 Task: Open a blank worksheet and write heading  Customer order data  Add 10 people name:-  'David White, Emily Green, Andrew Baker, Madison Evans, Logan King, Grace Hill, Gabriel Young, Elizabeth Flores, Samuel Reed, Avery Nelson. ' in May Last week sales are  10020 to 20050. customer order name:-  Nike shoe, Adidas shoe, Gucci T-shirt, Louis Vuitton bag, Zara Shirt, H&M jeans, Chanel perfume, Versace perfume, Ralph Lauren, Prada Shirtcustomer order price in between:-  10000 to 15000. Save page auditingSalesByTerritory_2022
Action: Key pressed <Key.shift>Customer<Key.space><Key.shift>Order<Key.space><Key.shift><Key.shift><Key.shift><Key.shift><Key.shift>Price<Key.enter><Key.shift>Name<Key.enter><Key.shift>David<Key.space><Key.shift>White<Key.enter><Key.shift><Key.shift>Emily<Key.space><Key.shift>Green<Key.enter><Key.shift>Andrew<Key.space><Key.shift><Key.shift><Key.shift><Key.shift><Key.shift><Key.shift><Key.shift><Key.shift><Key.shift><Key.shift><Key.shift>Baker<Key.enter><Key.shift_r>Madison<Key.space><Key.shift>Evans<Key.enter><Key.shift_r>Logan<Key.space><Key.shift_r><Key.shift_r>King<Key.enter><Key.shift>Grace<Key.space><Key.shift>Hill<Key.enter><Key.shift><Key.shift><Key.shift><Key.shift><Key.shift><Key.shift><Key.shift><Key.shift><Key.shift><Key.shift>Gabriel<Key.space><Key.shift><Key.shift>Young<Key.enter><Key.shift><Key.shift>Elizabeth<Key.space><Key.shift>Flores<Key.space><Key.enter><Key.shift>Samuel<Key.space><Key.shift>Reed<Key.enter><Key.shift>Avery<Key.space><Key.shift><Key.shift><Key.shift><Key.shift><Key.shift><Key.shift><Key.shift><Key.shift><Key.shift><Key.shift><Key.shift>Nelson<Key.enter>
Screenshot: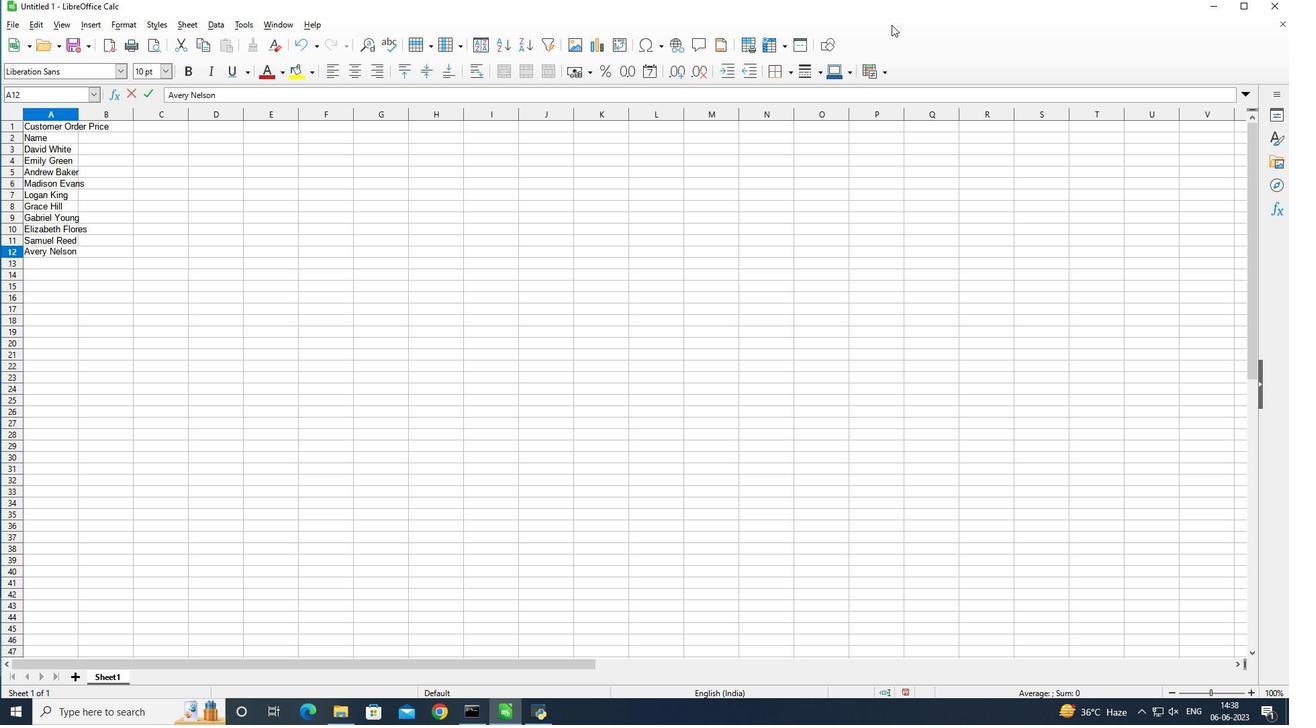
Action: Mouse moved to (77, 111)
Screenshot: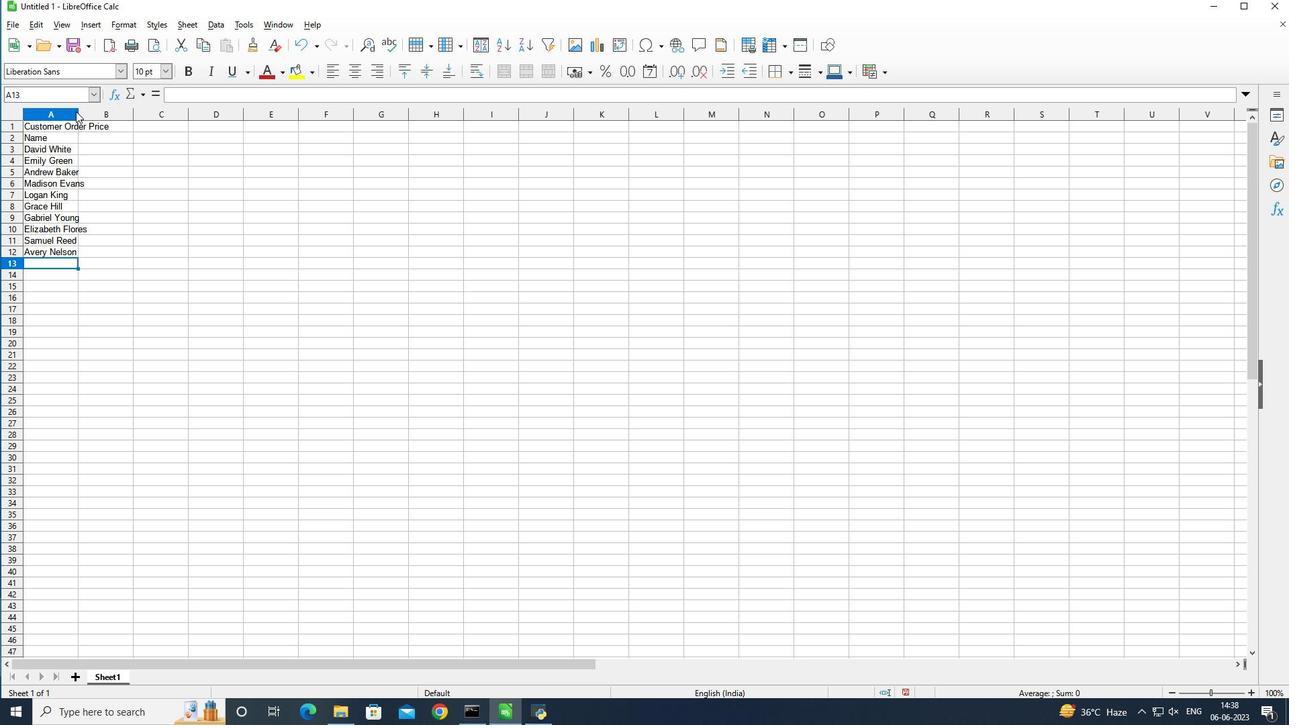 
Action: Mouse pressed left at (77, 111)
Screenshot: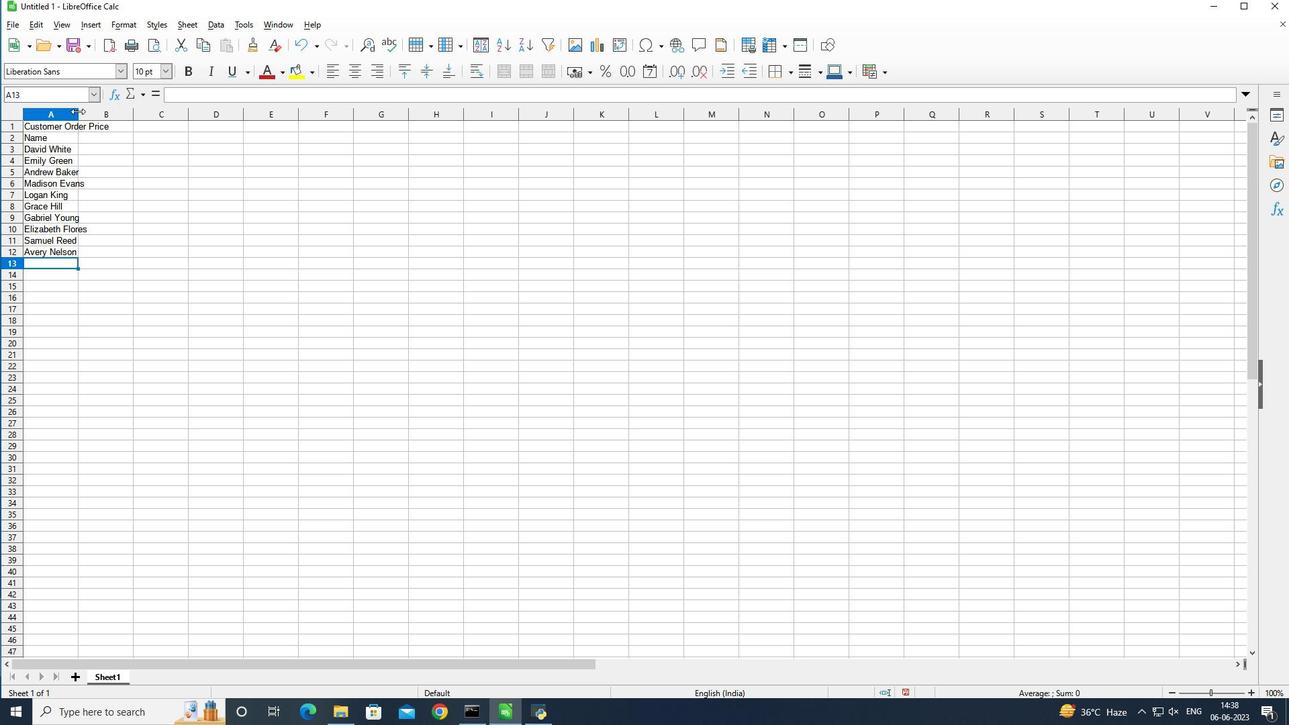 
Action: Mouse pressed left at (77, 111)
Screenshot: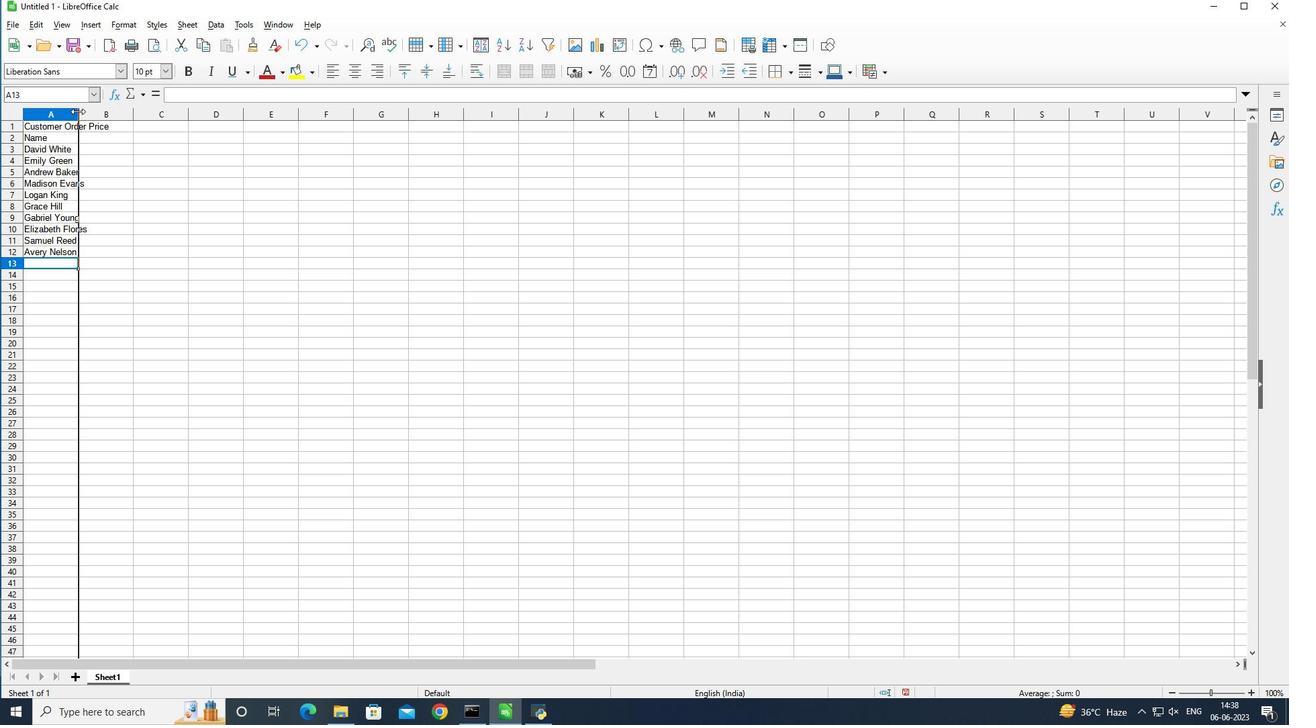 
Action: Mouse moved to (124, 134)
Screenshot: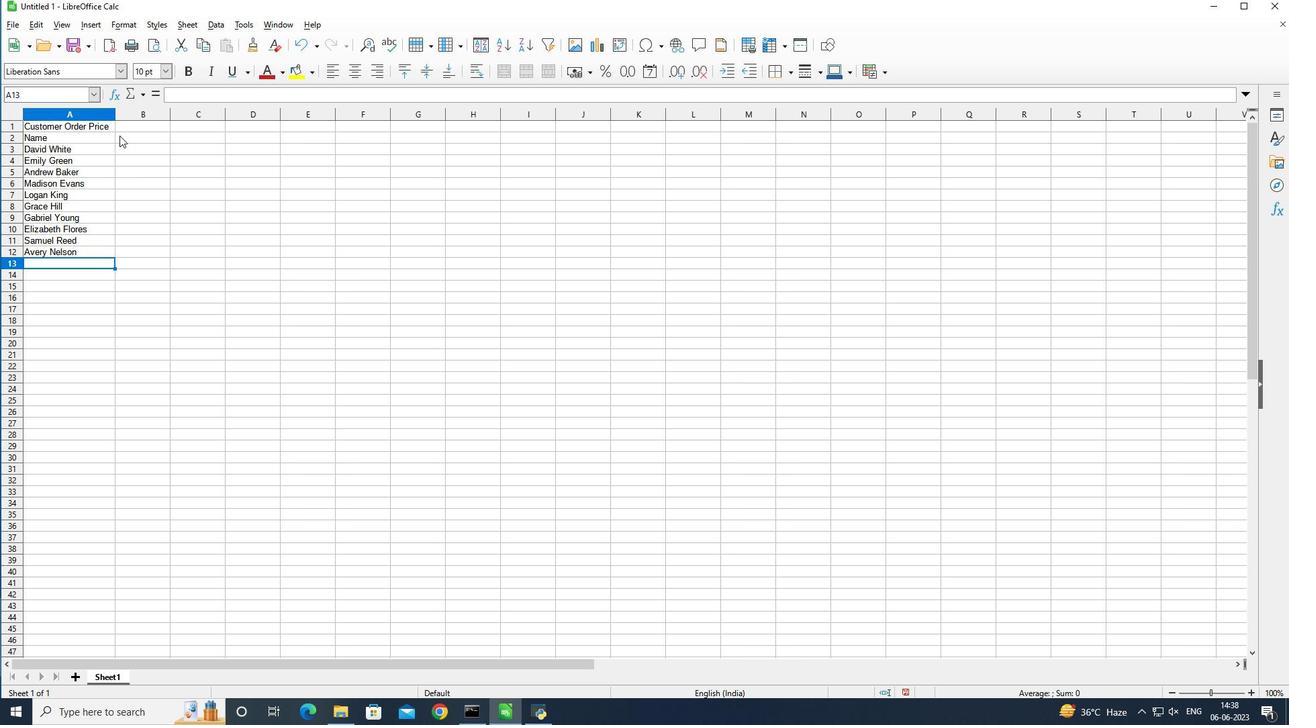 
Action: Mouse pressed left at (124, 134)
Screenshot: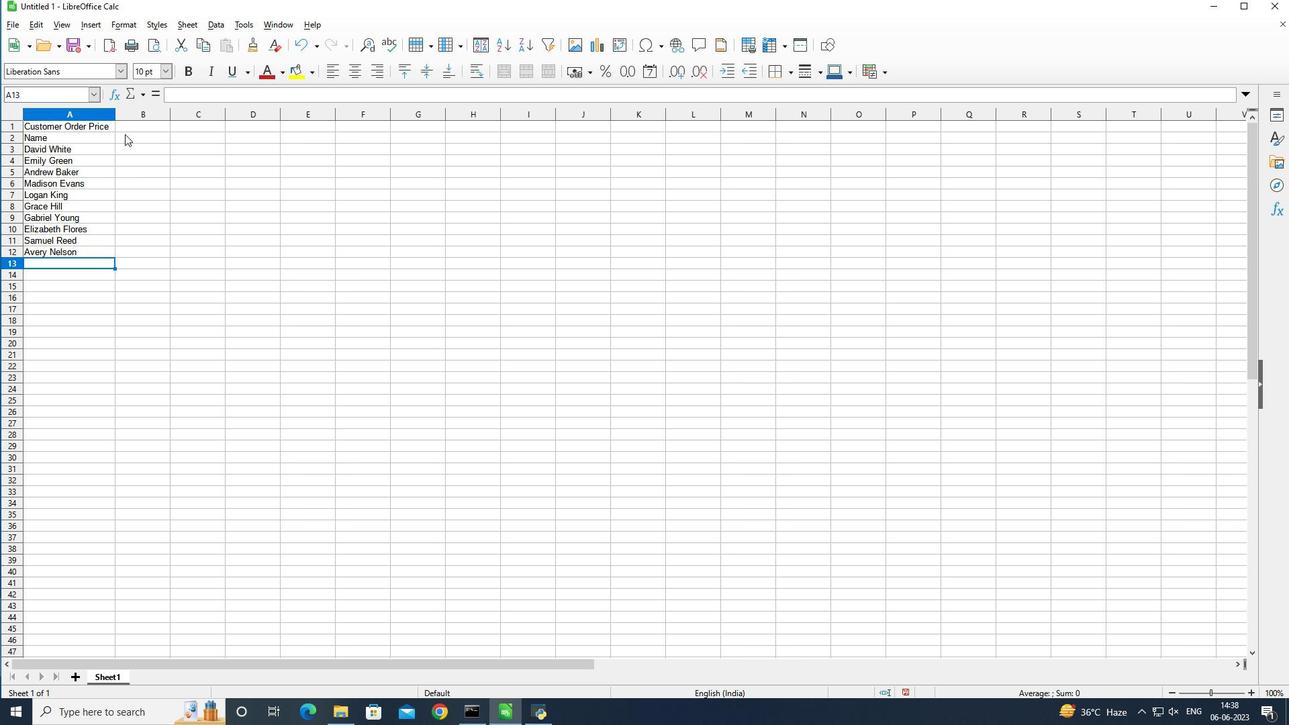 
Action: Mouse moved to (121, 74)
Screenshot: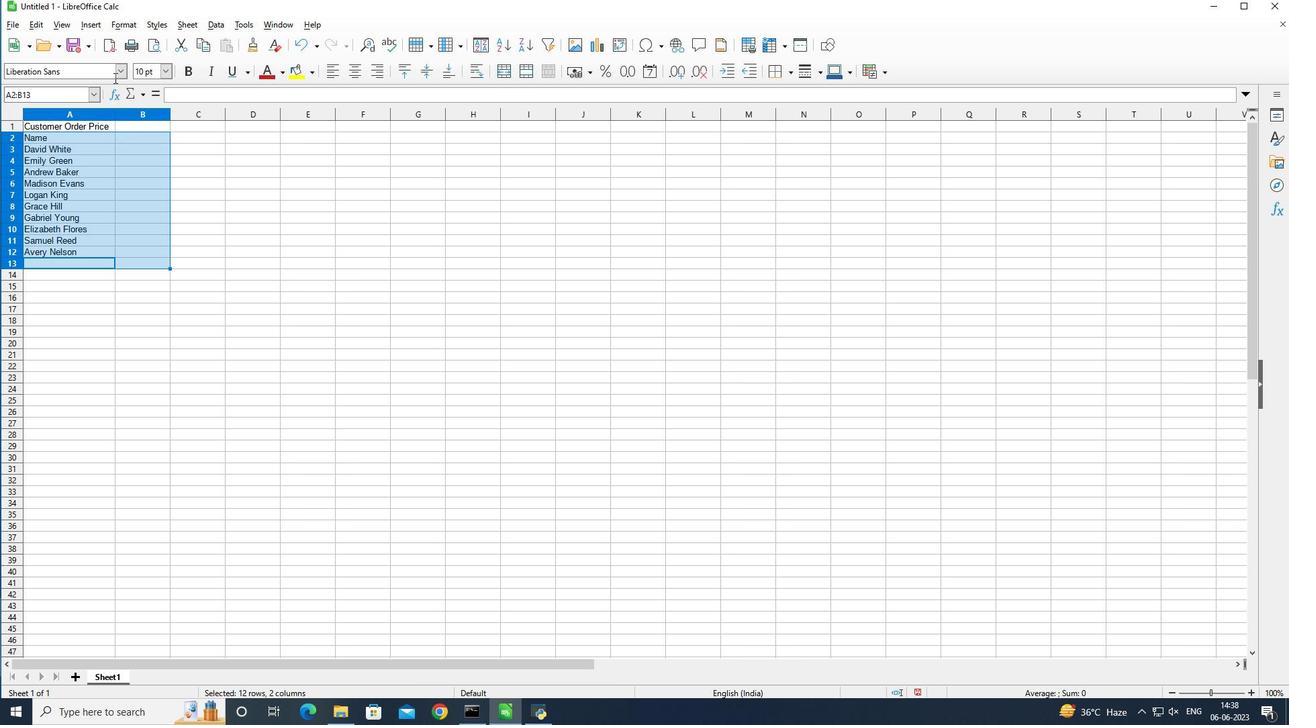 
Action: Mouse pressed left at (121, 74)
Screenshot: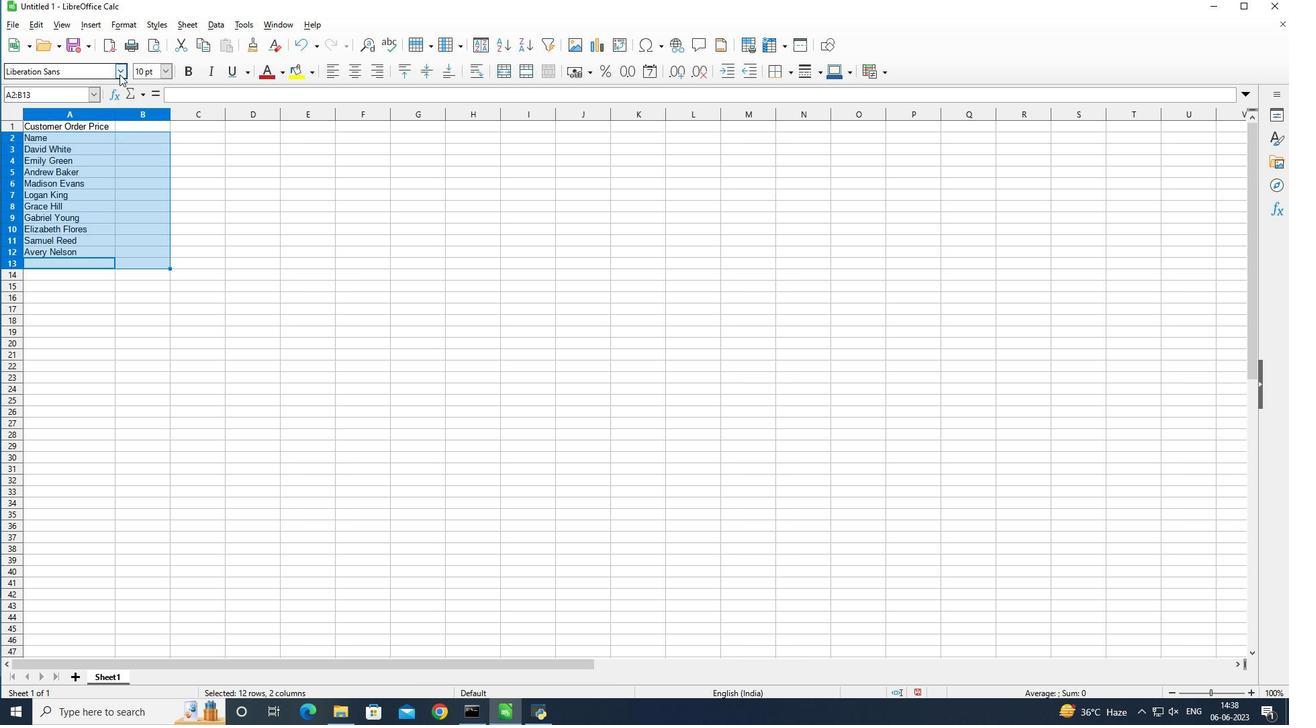 
Action: Mouse moved to (282, 134)
Screenshot: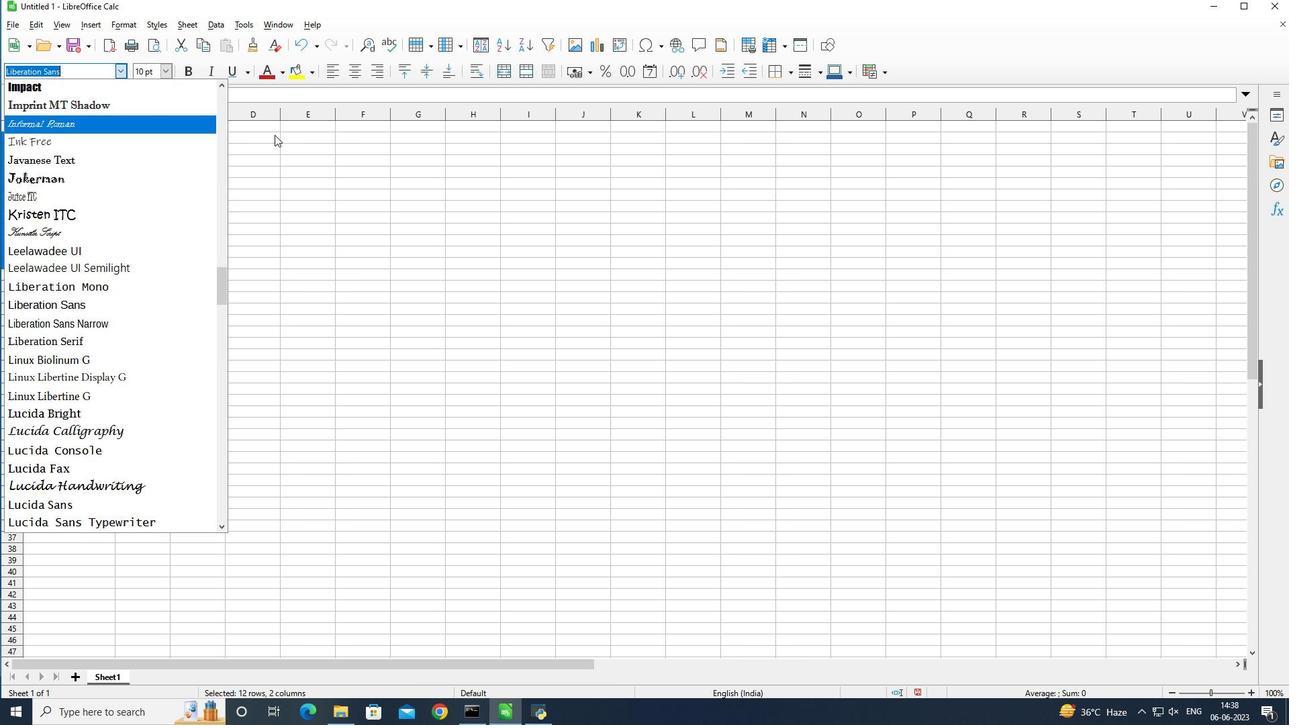 
Action: Mouse pressed left at (282, 134)
Screenshot: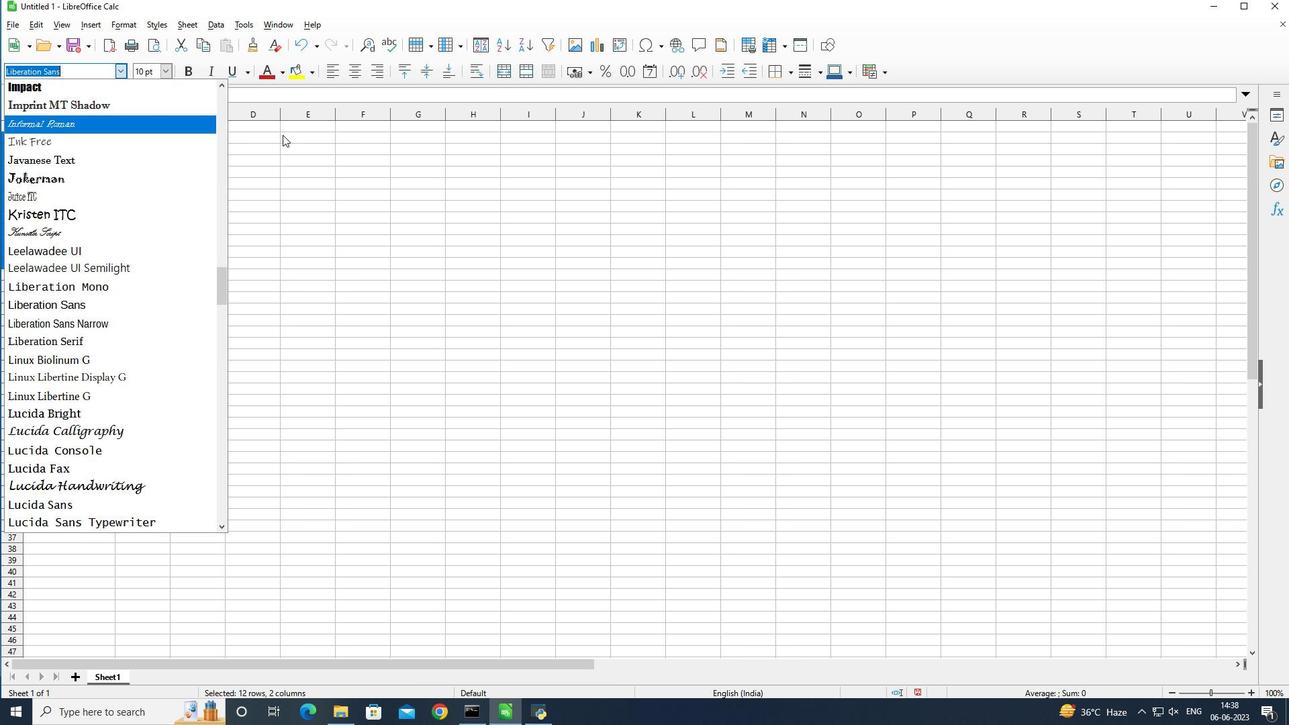 
Action: Mouse moved to (137, 141)
Screenshot: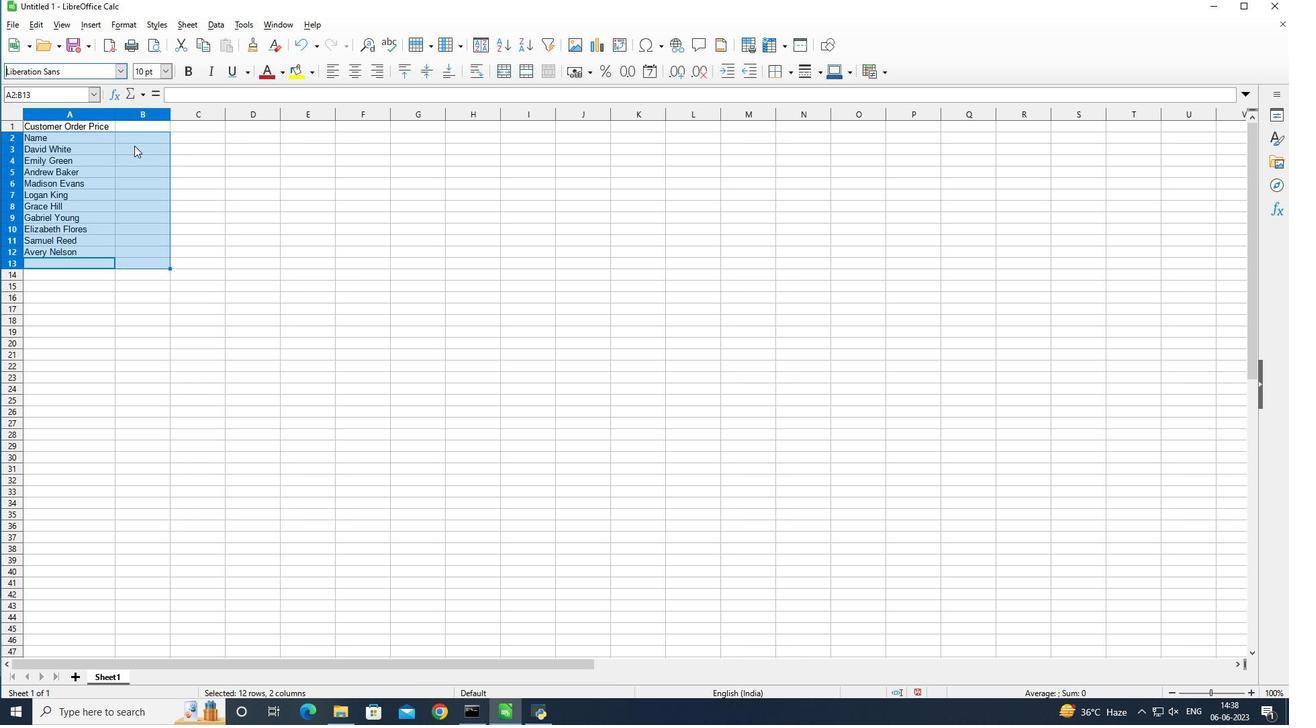 
Action: Mouse pressed left at (137, 141)
Screenshot: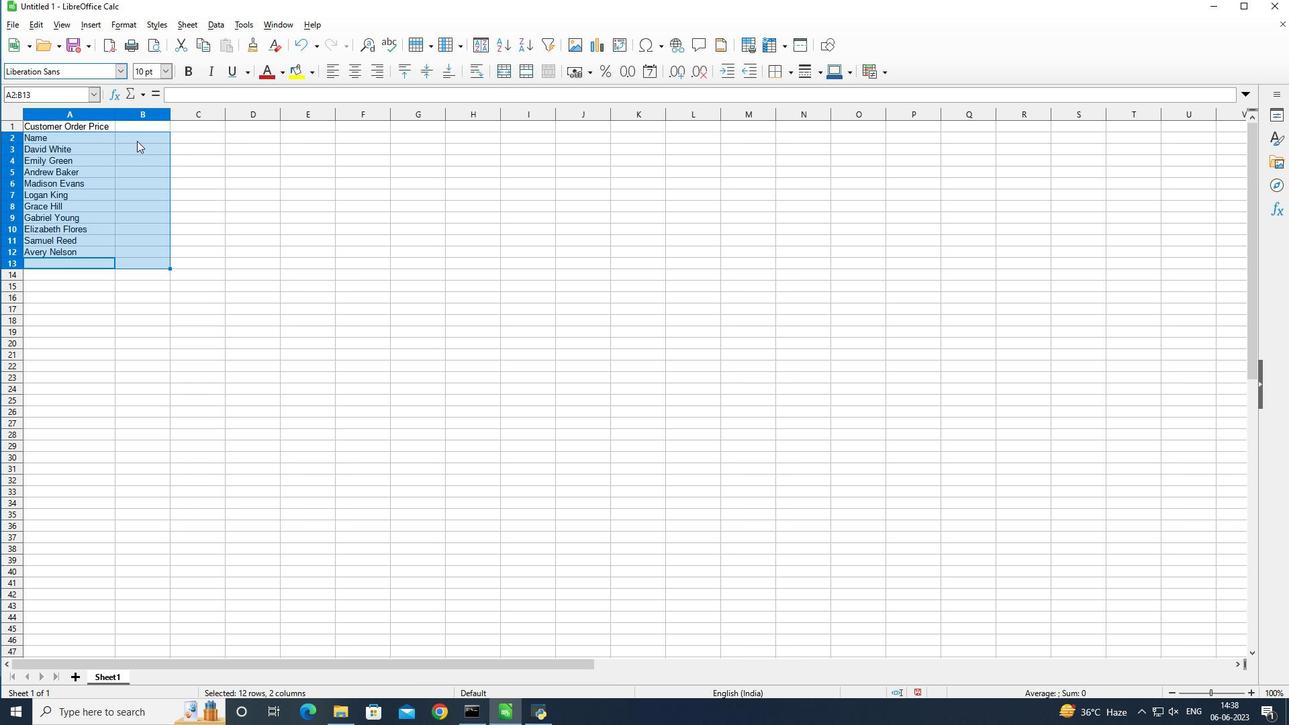
Action: Mouse moved to (253, 254)
Screenshot: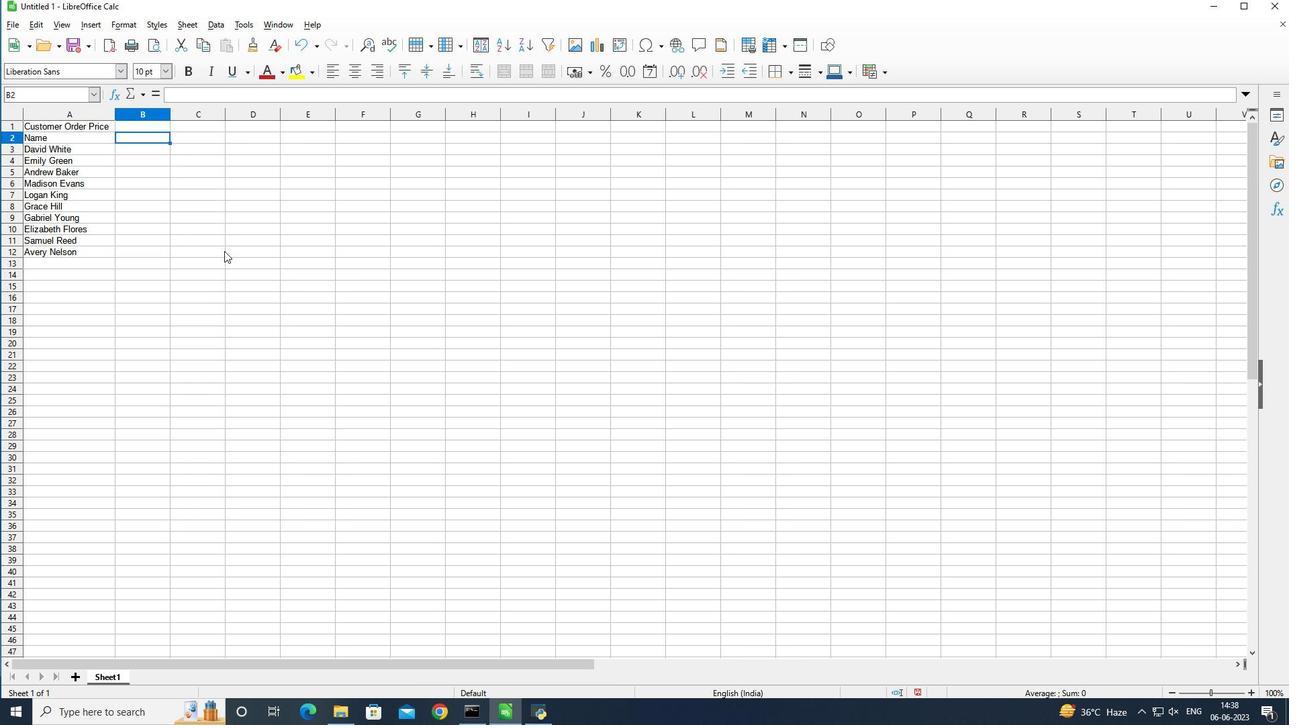 
Action: Key pressed <Key.shift><Key.shift><Key.shift><Key.shift><Key.shift>Last<Key.space><Key.shift>Week<Key.space><Key.shift>Sales<Key.space>of<Key.space><Key.shift>May<Key.enter>
Screenshot: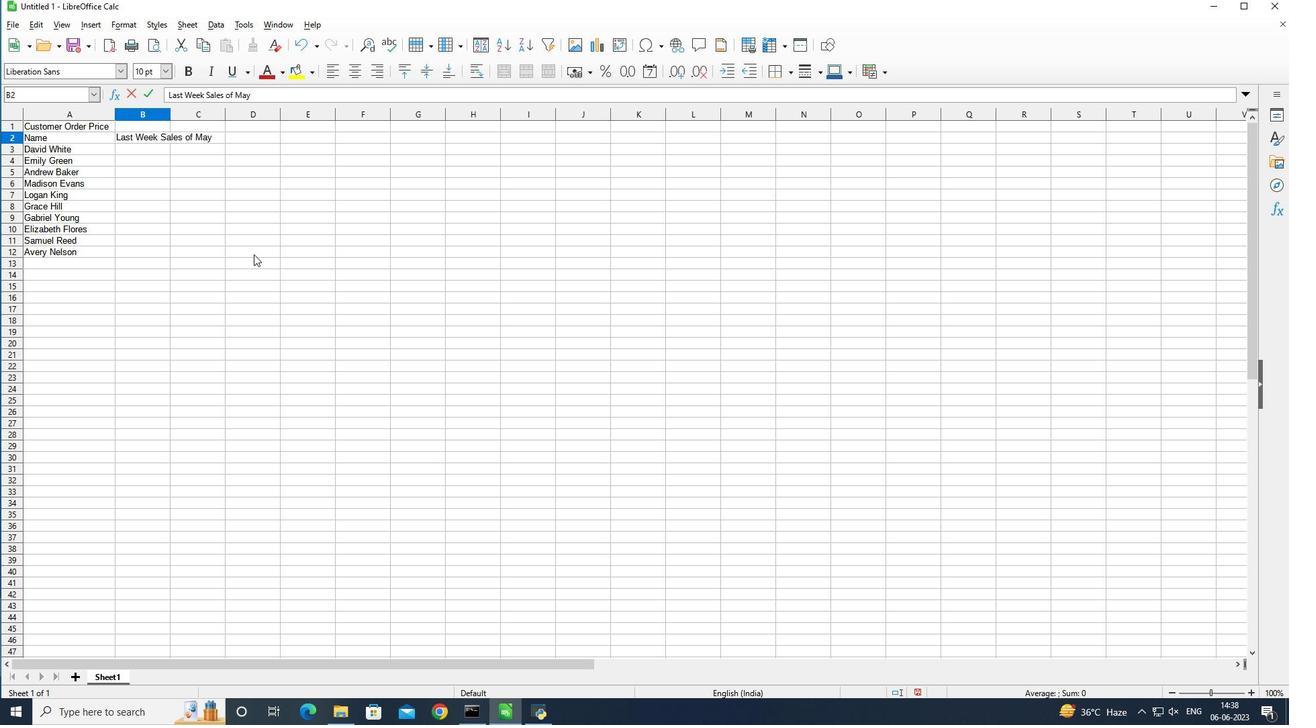 
Action: Mouse moved to (329, 246)
Screenshot: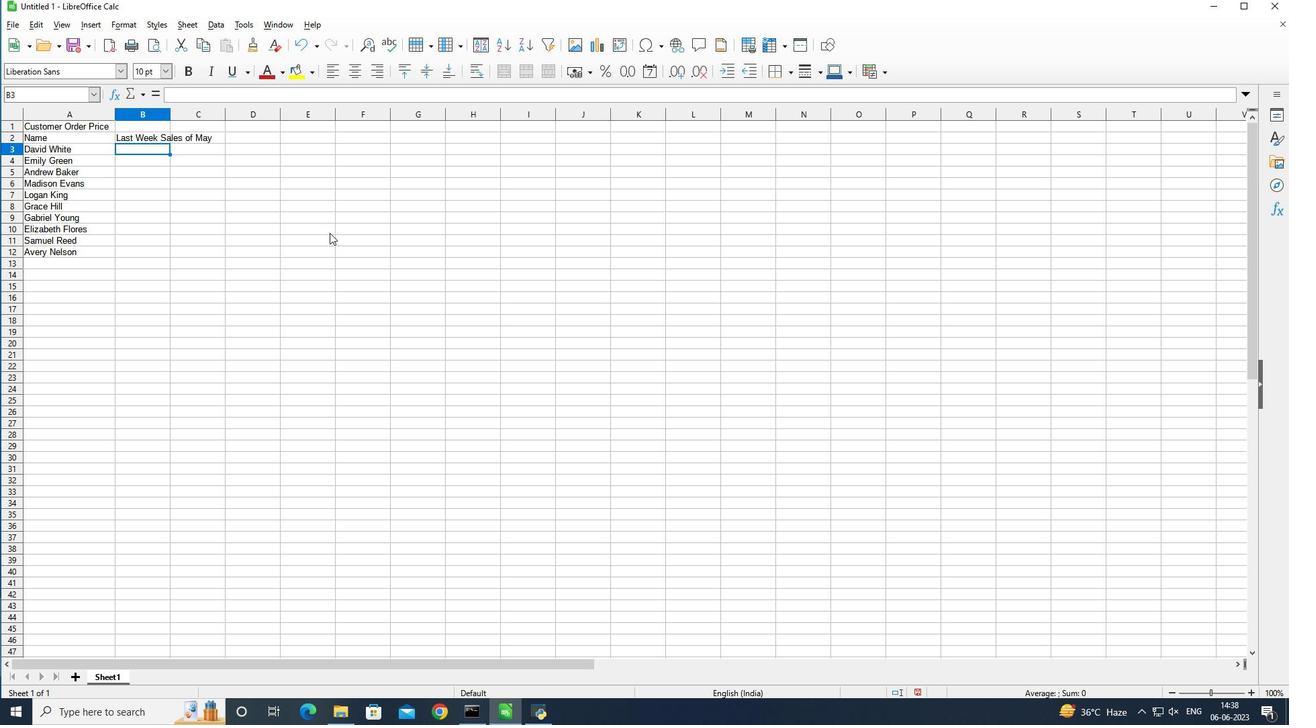 
Action: Key pressed 11000<Key.enter>12000<Key.enter>13000<Key.enter>14000<Key.enter>15000<Key.enter>16000<Key.enter>17000<Key.enter>18000<Key.enter>19000<Key.enter>20000
Screenshot: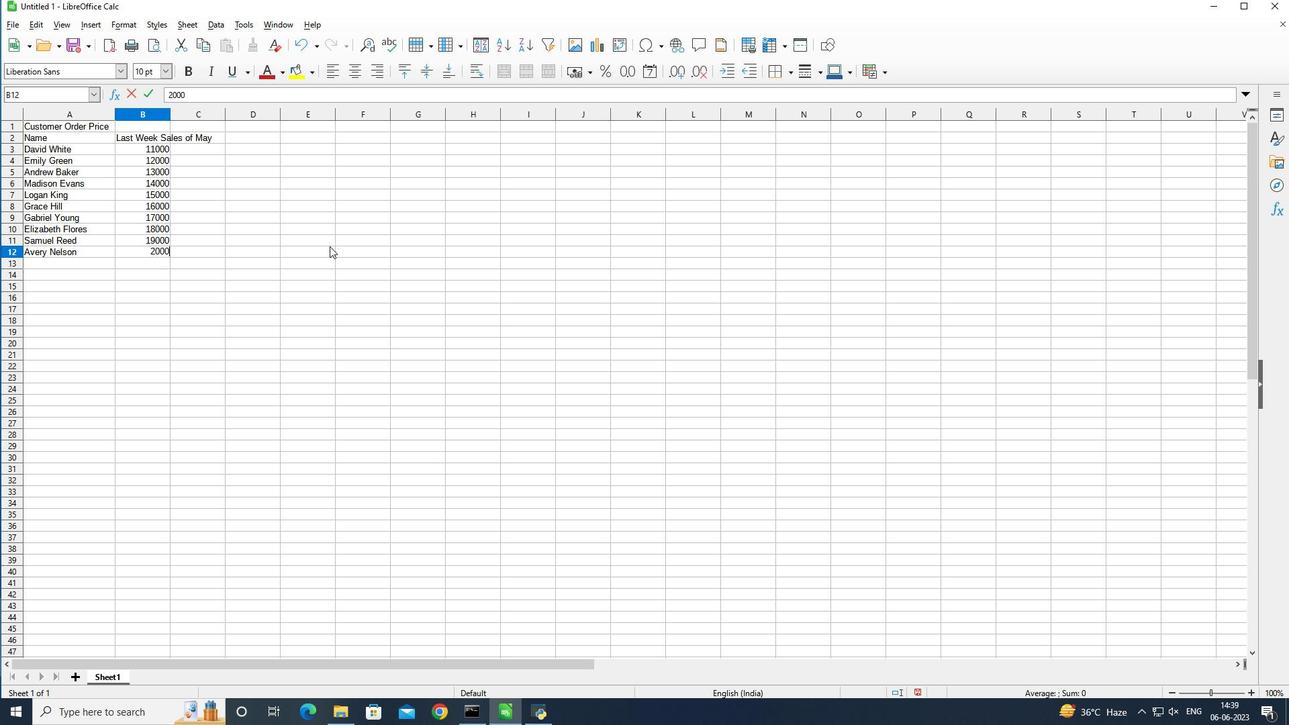 
Action: Mouse moved to (182, 138)
Screenshot: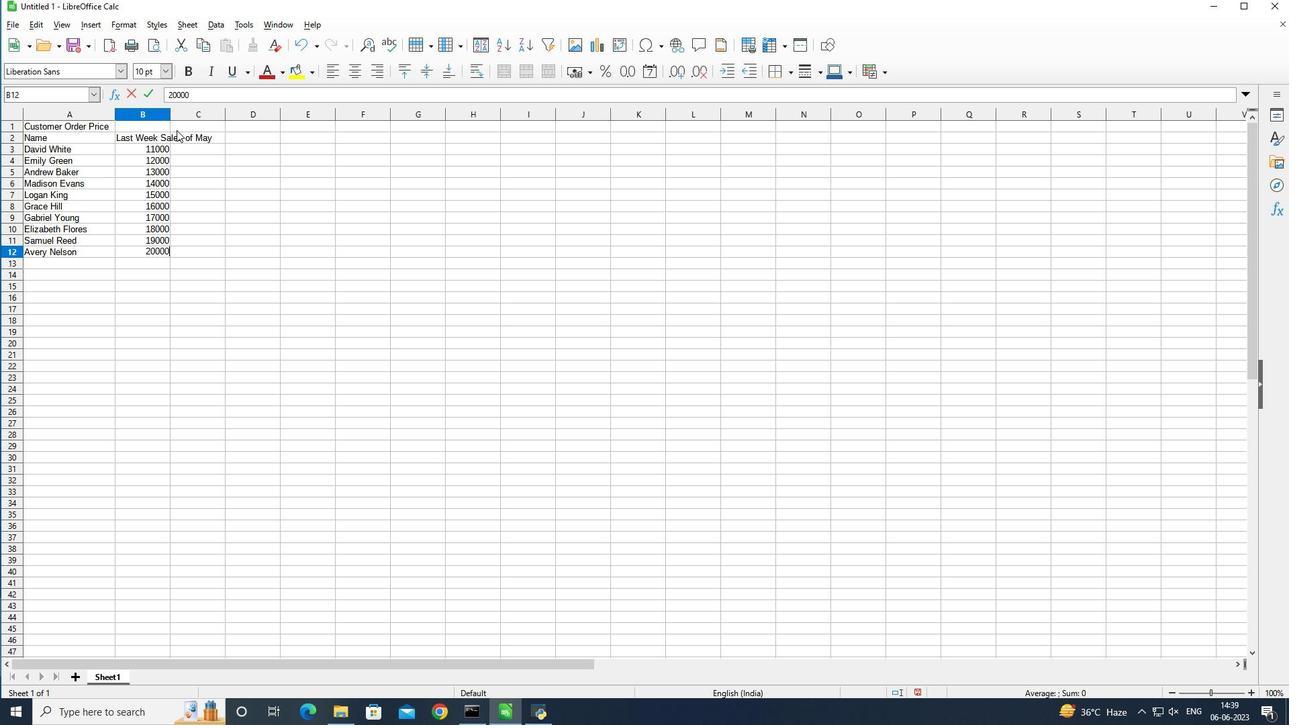 
Action: Mouse pressed left at (182, 138)
Screenshot: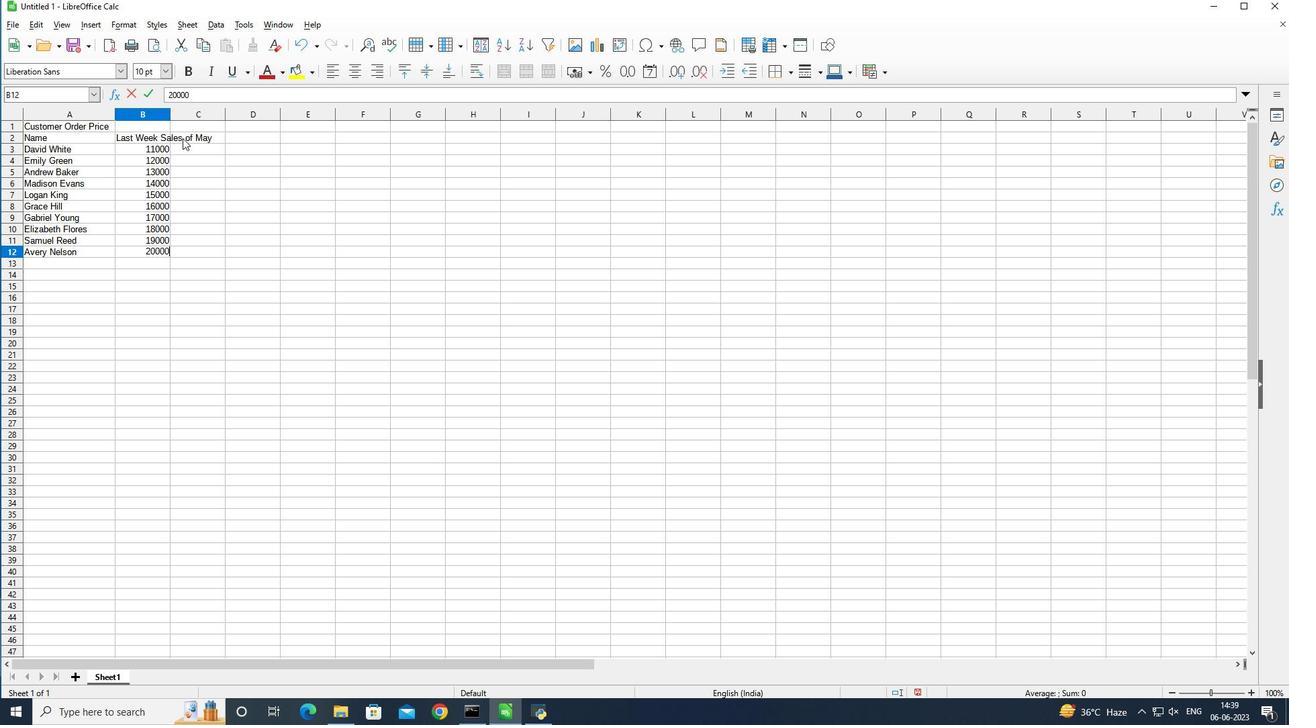 
Action: Mouse moved to (171, 118)
Screenshot: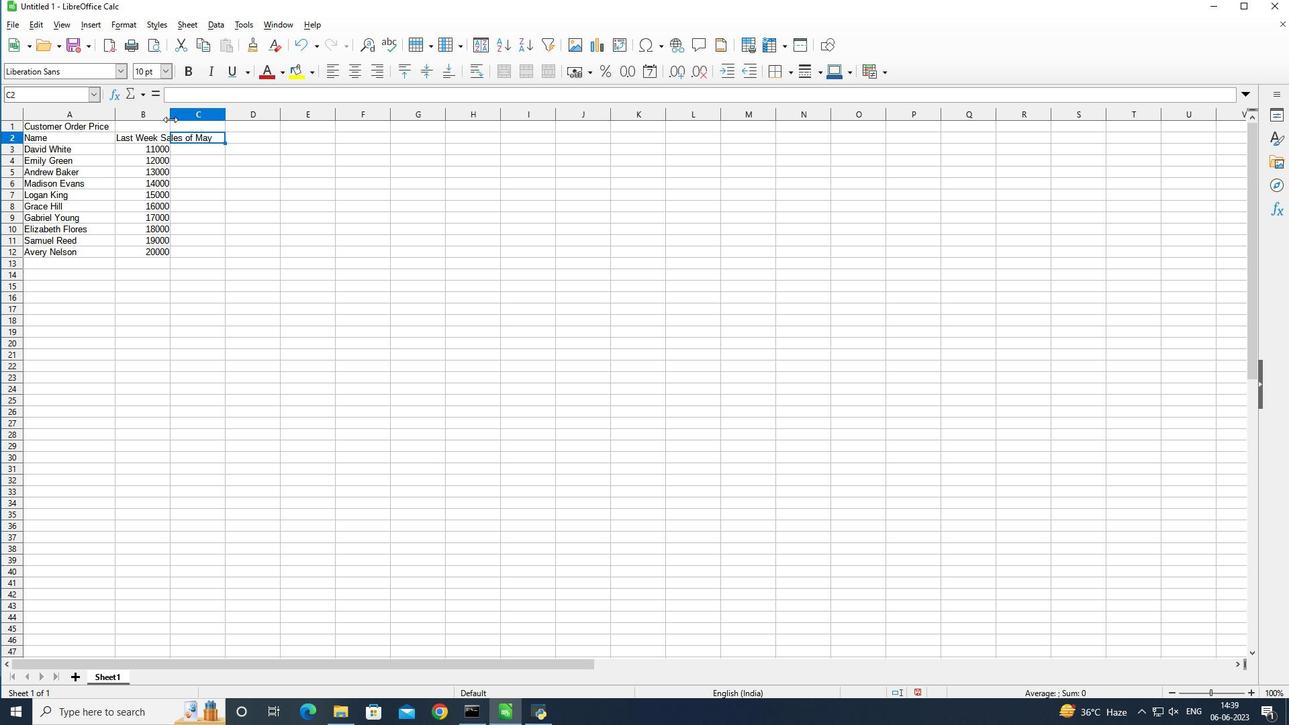 
Action: Mouse pressed left at (171, 118)
Screenshot: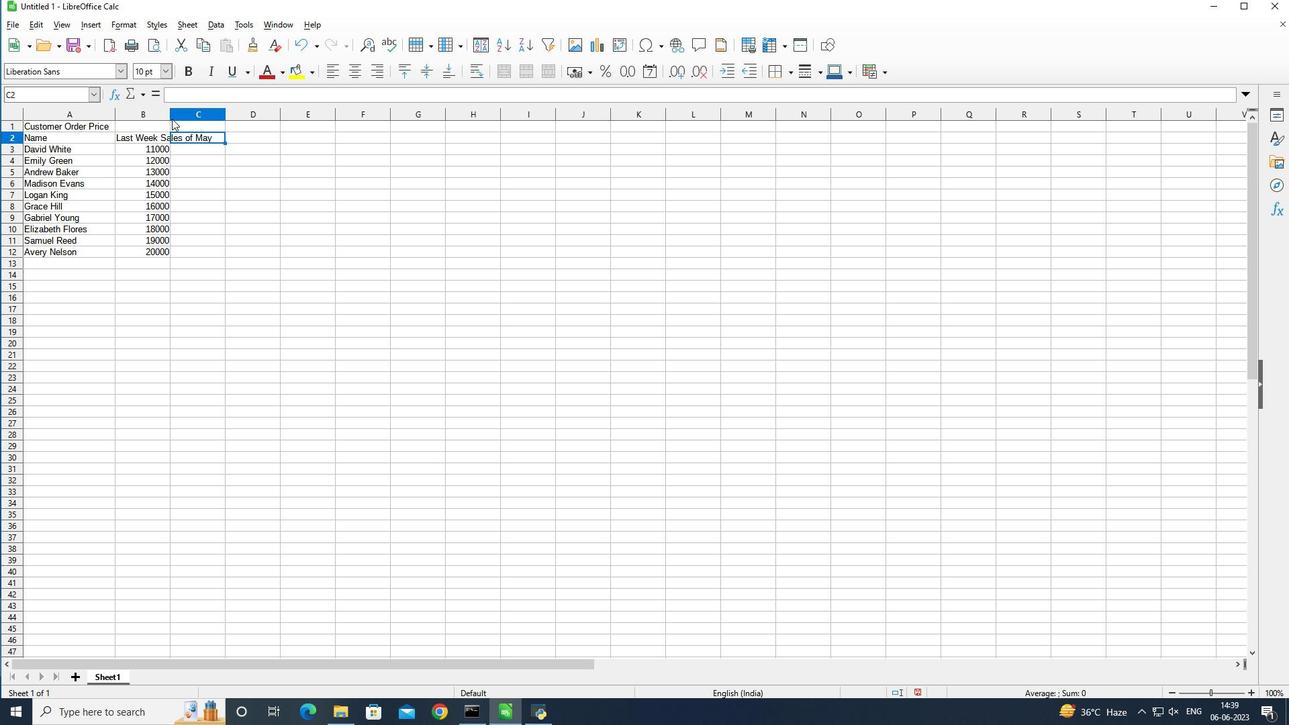 
Action: Mouse moved to (185, 137)
Screenshot: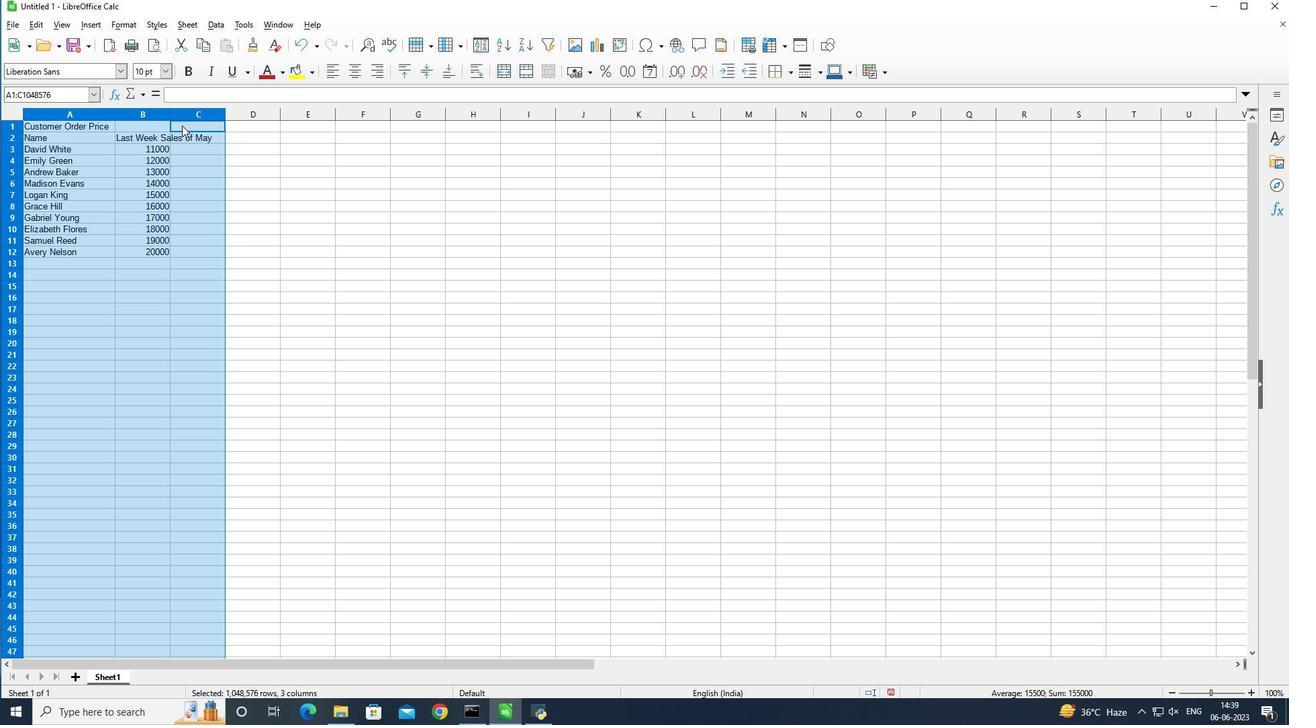
Action: Mouse pressed left at (185, 137)
Screenshot: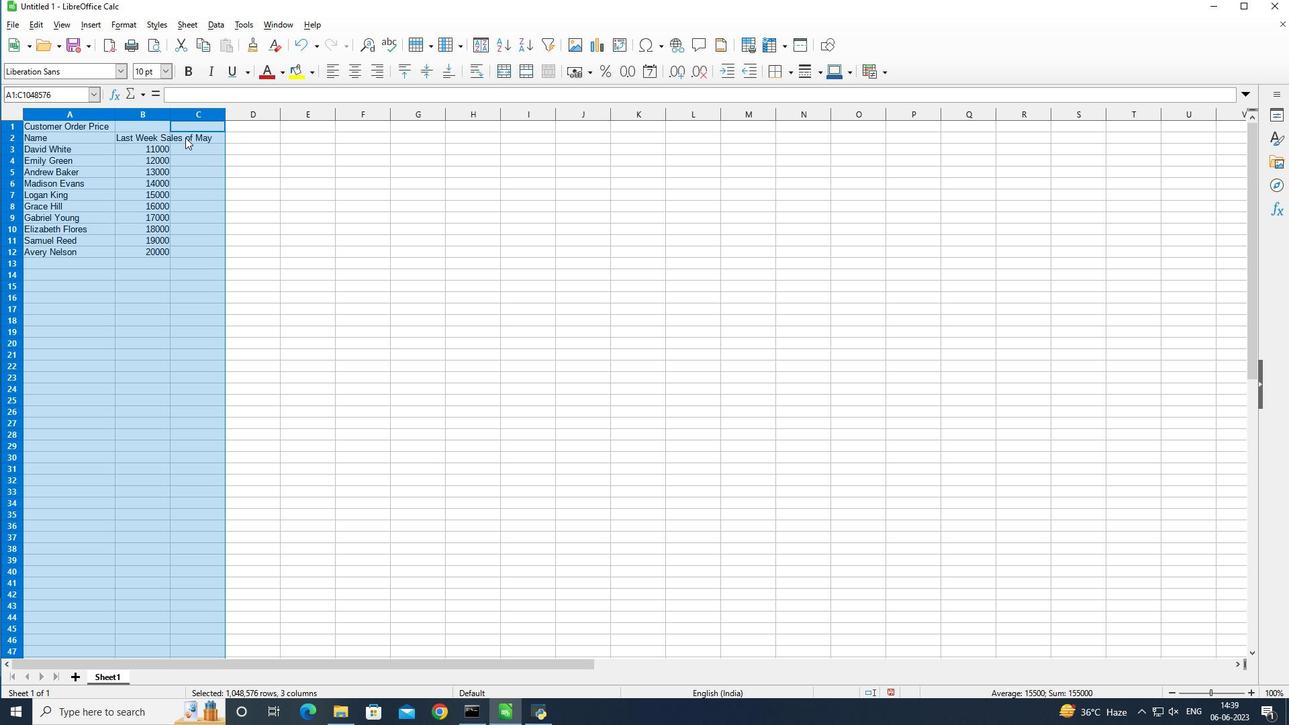 
Action: Mouse moved to (169, 112)
Screenshot: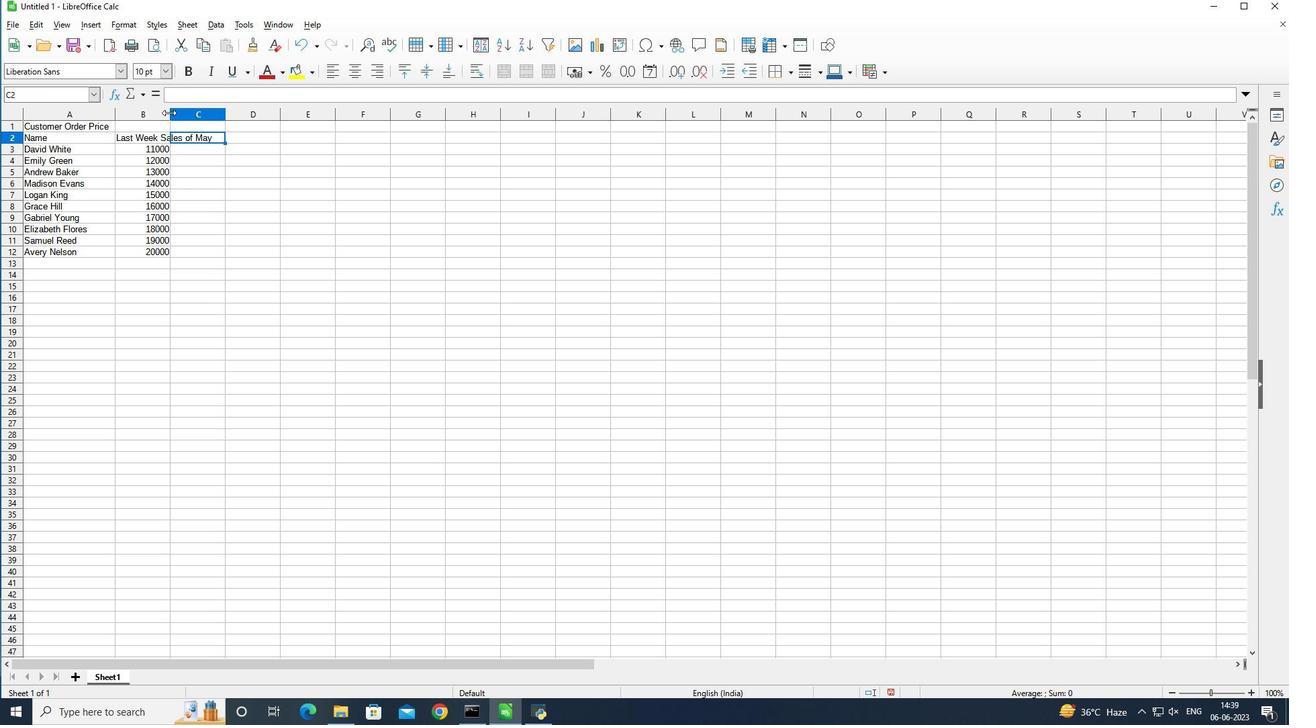 
Action: Mouse pressed left at (169, 112)
Screenshot: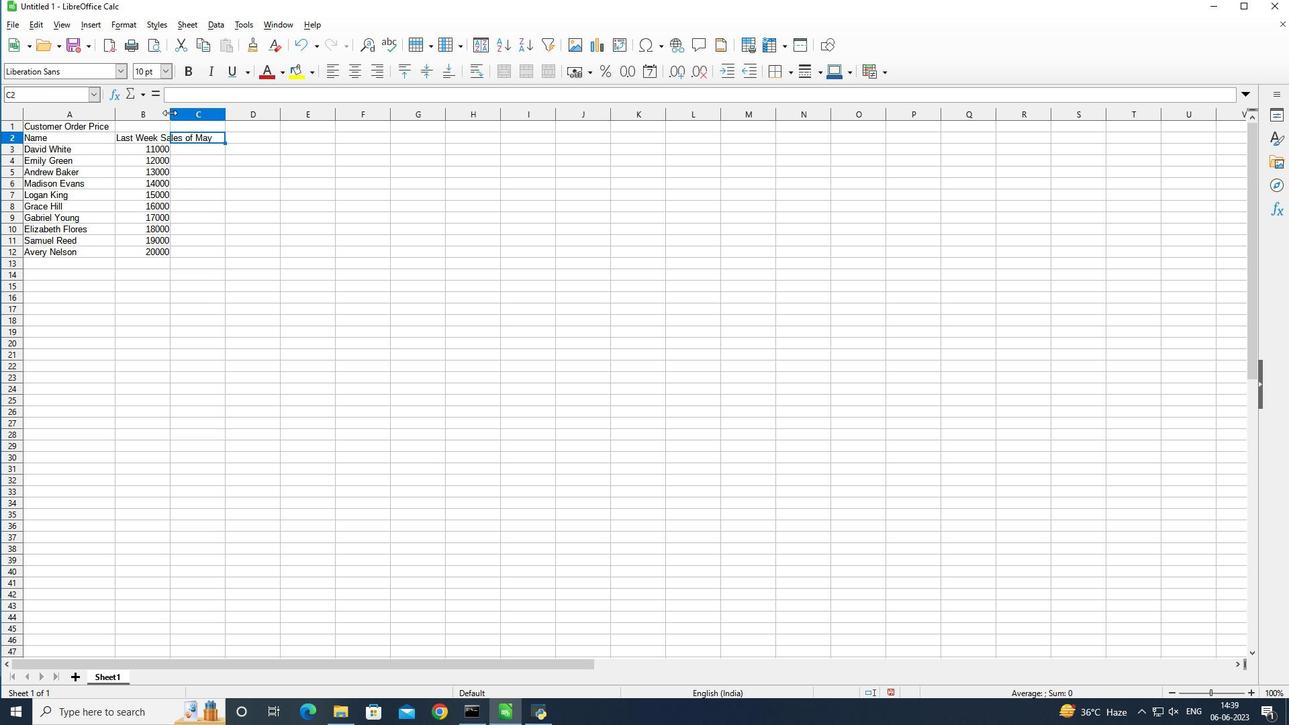 
Action: Mouse pressed left at (169, 112)
Screenshot: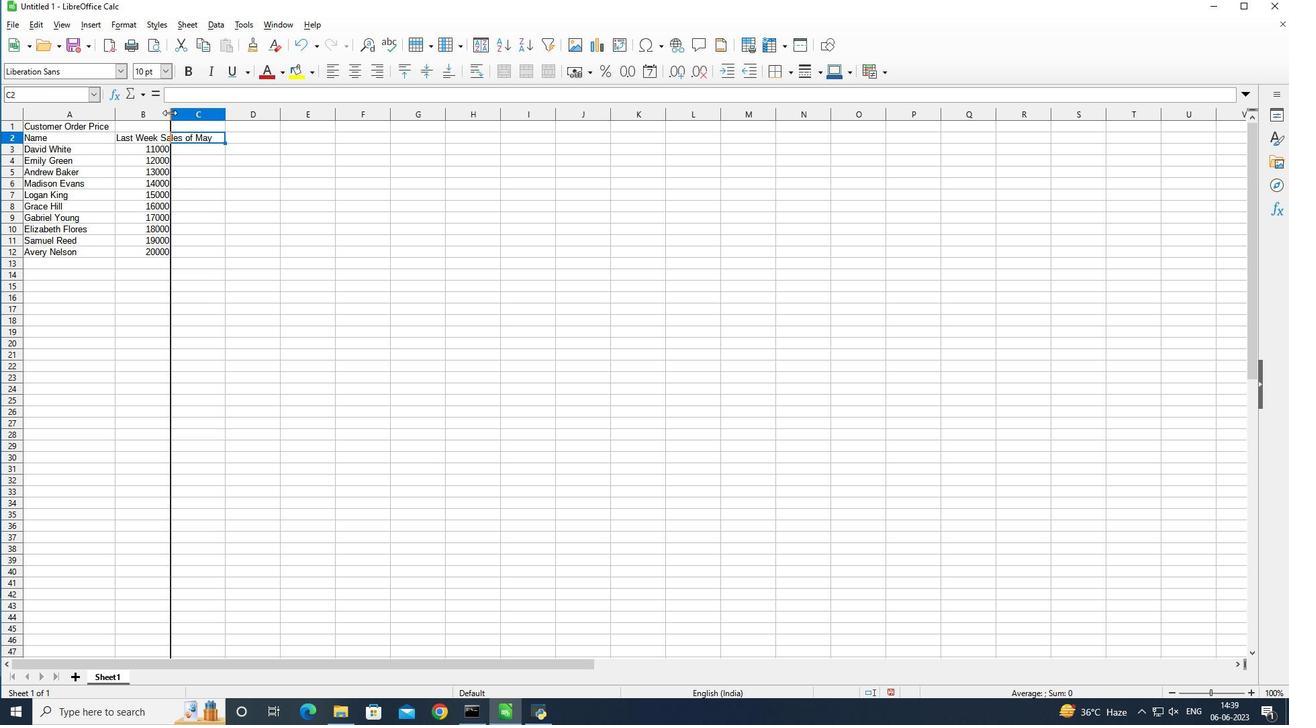 
Action: Mouse moved to (286, 241)
Screenshot: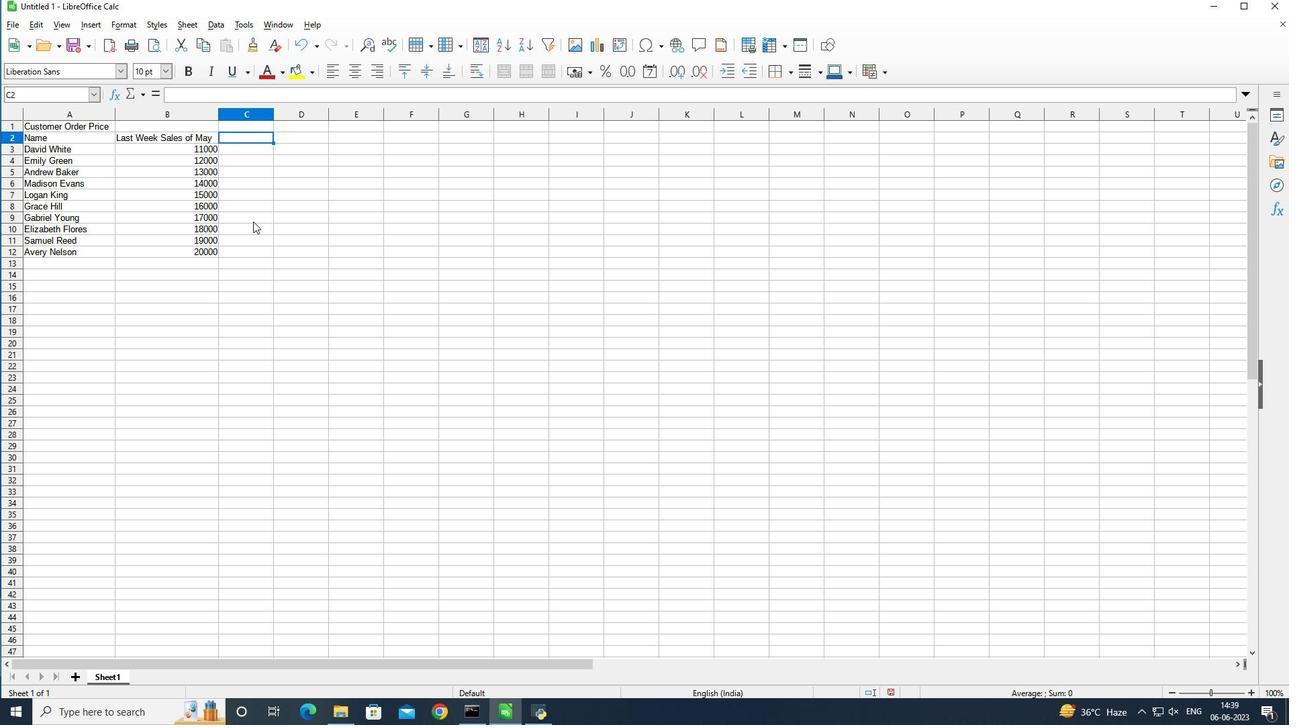 
Action: Key pressed <Key.shift><Key.shift><Key.shift><Key.shift>Customer<Key.space><Key.shift>Order<Key.space><Key.shift>Name<Key.enter><Key.shift><Key.shift><Key.shift><Key.shift><Key.shift><Key.shift><Key.shift><Key.shift><Key.shift><Key.shift>Nike<Key.space><Key.shift>Shoe<Key.enter><Key.shift>Adidas<Key.space><Key.shift><Key.shift><Key.shift>Shoe<Key.enter><Key.shift>Gucci<Key.space><Key.shift>T<Key.shift>T-<Key.backspace><Key.backspace>-shirt<Key.enter><Key.shift_r>Louis<Key.space><Key.shift><Key.space><Key.backspace><Key.shift>Vuitton<Key.enter>
Screenshot: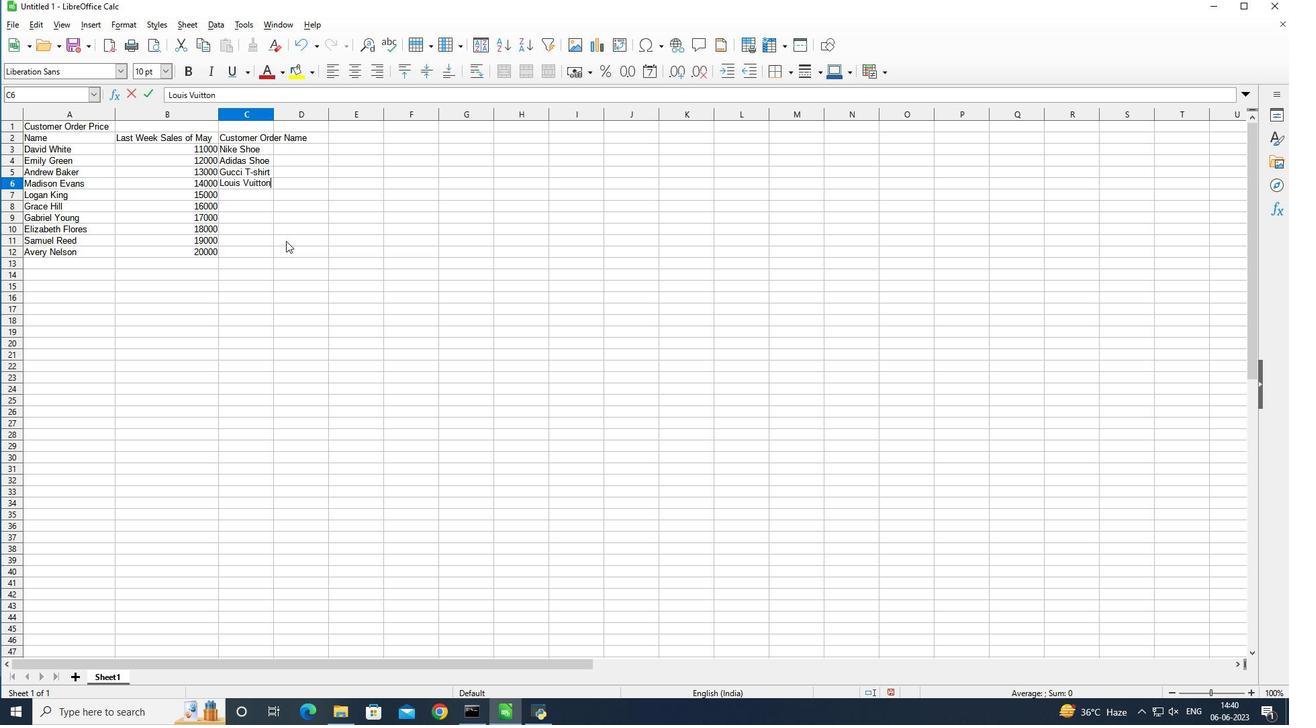 
Action: Mouse moved to (259, 182)
Screenshot: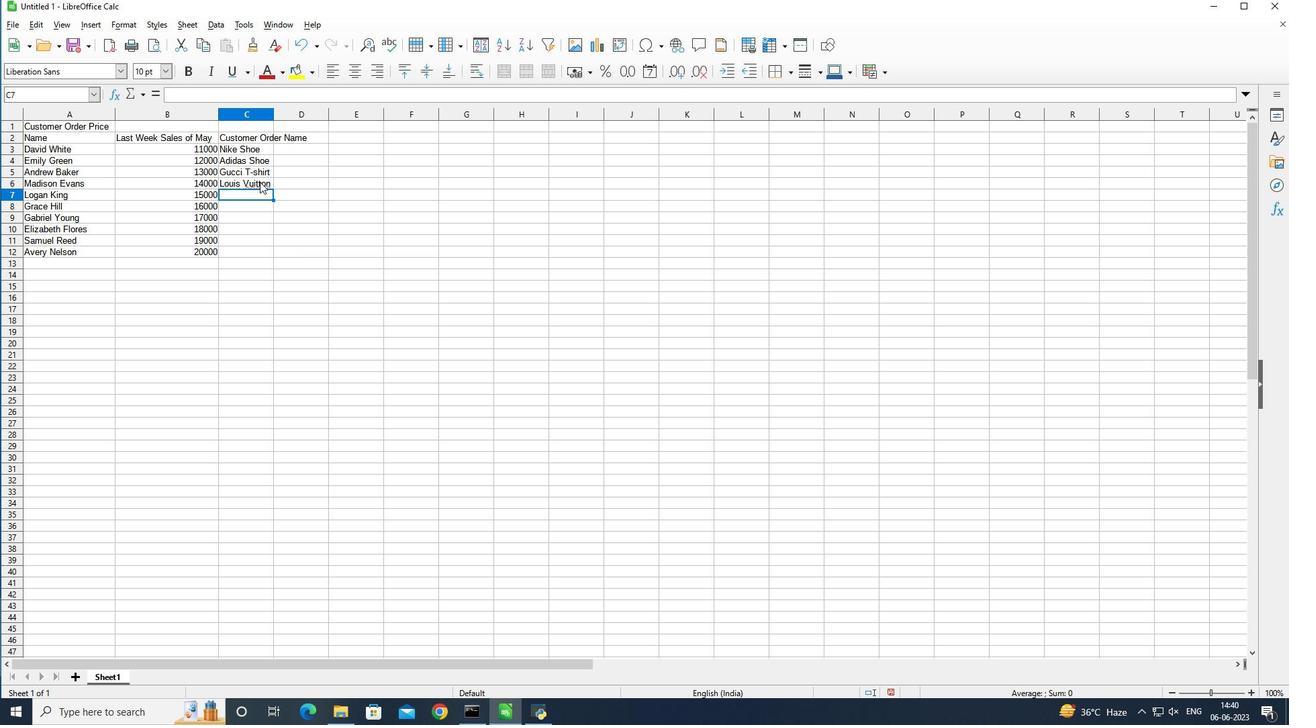 
Action: Mouse pressed left at (259, 182)
Screenshot: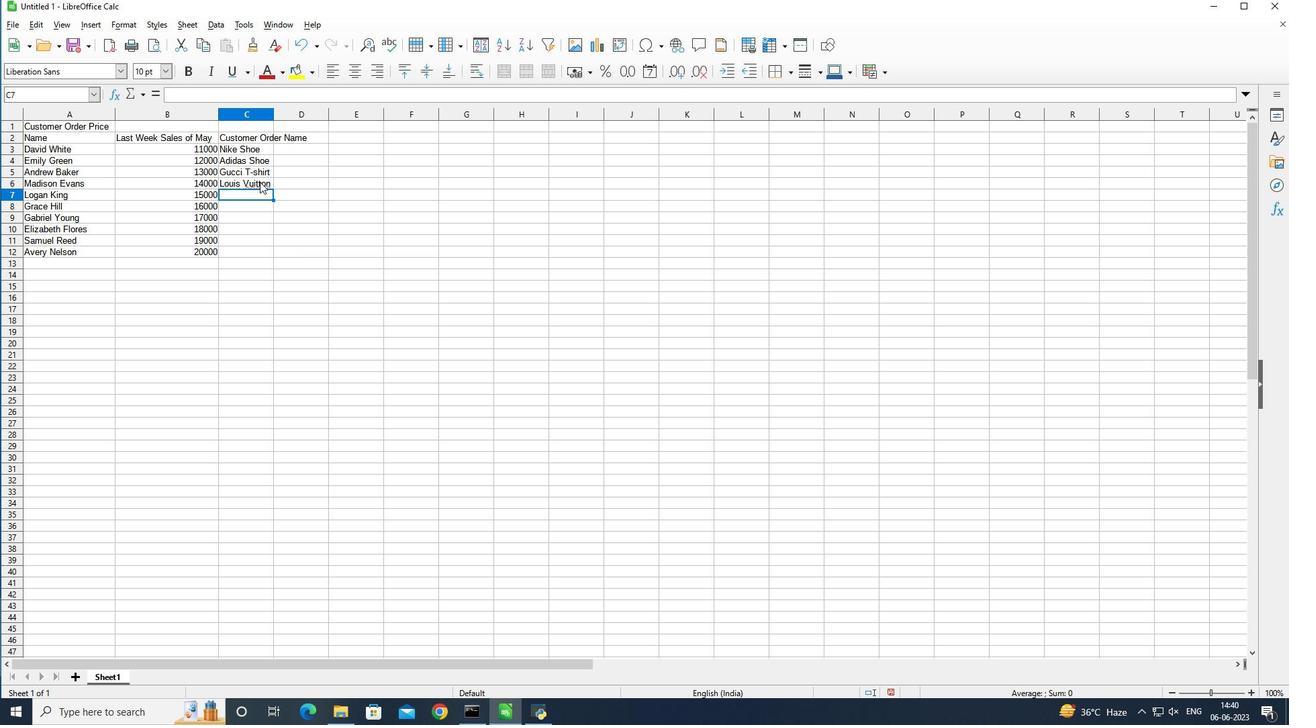 
Action: Mouse pressed left at (259, 182)
Screenshot: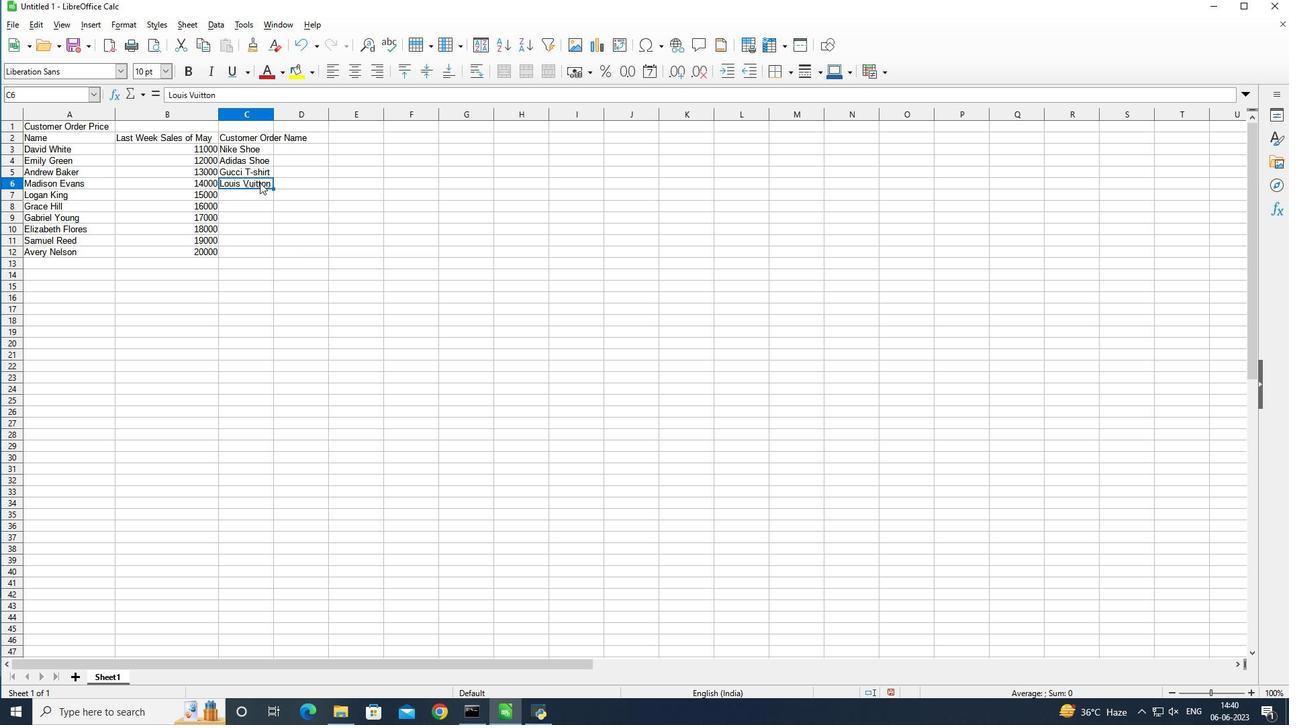 
Action: Mouse moved to (270, 184)
Screenshot: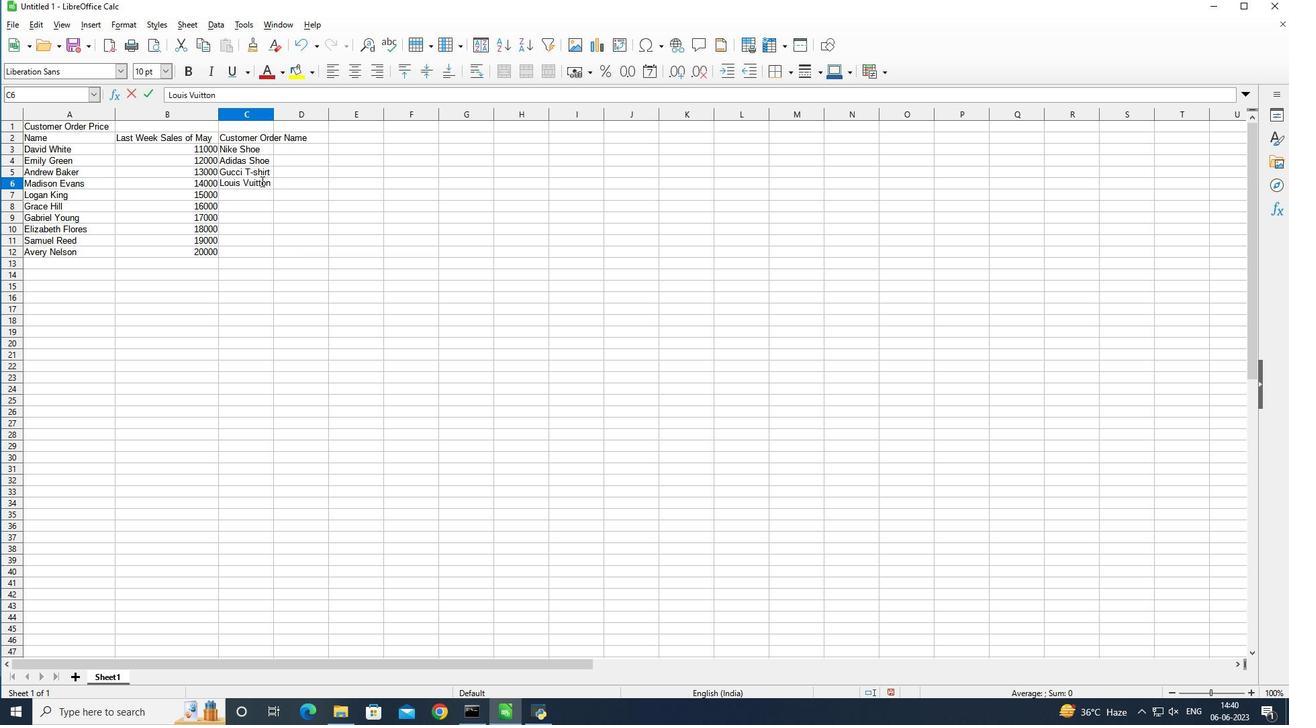 
Action: Mouse pressed left at (270, 184)
Screenshot: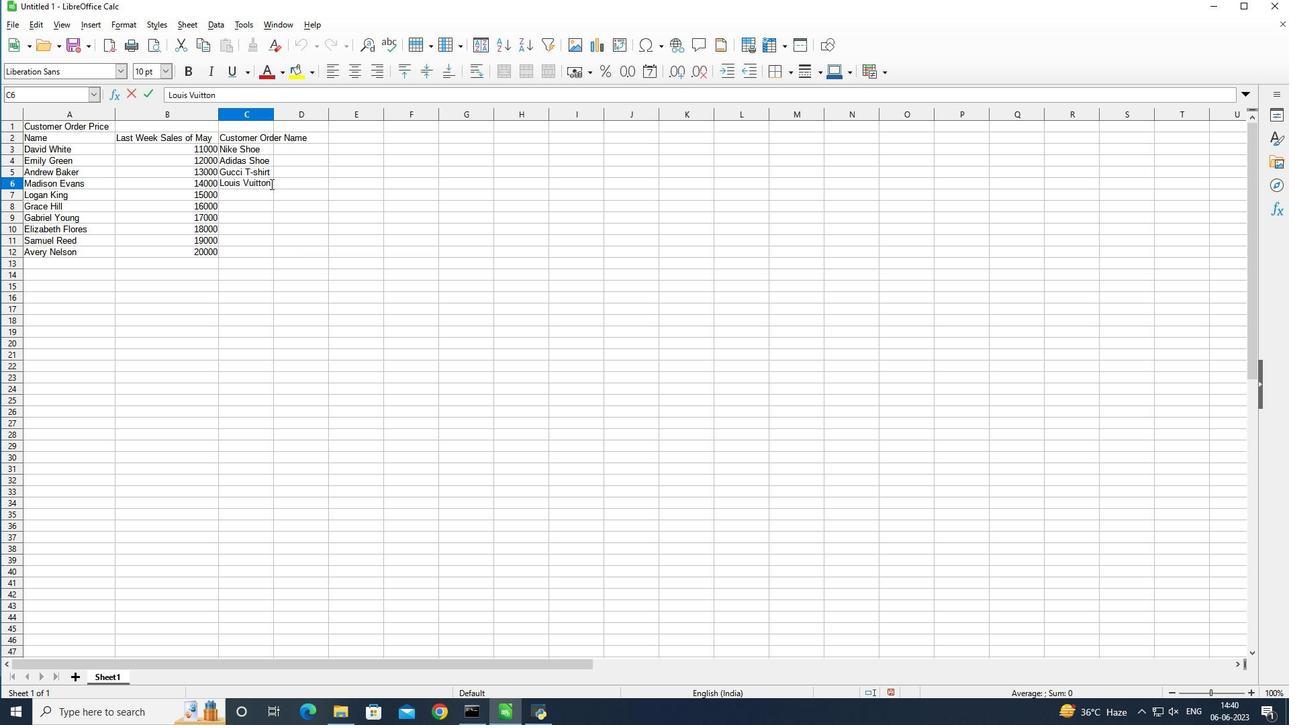 
Action: Mouse moved to (359, 194)
Screenshot: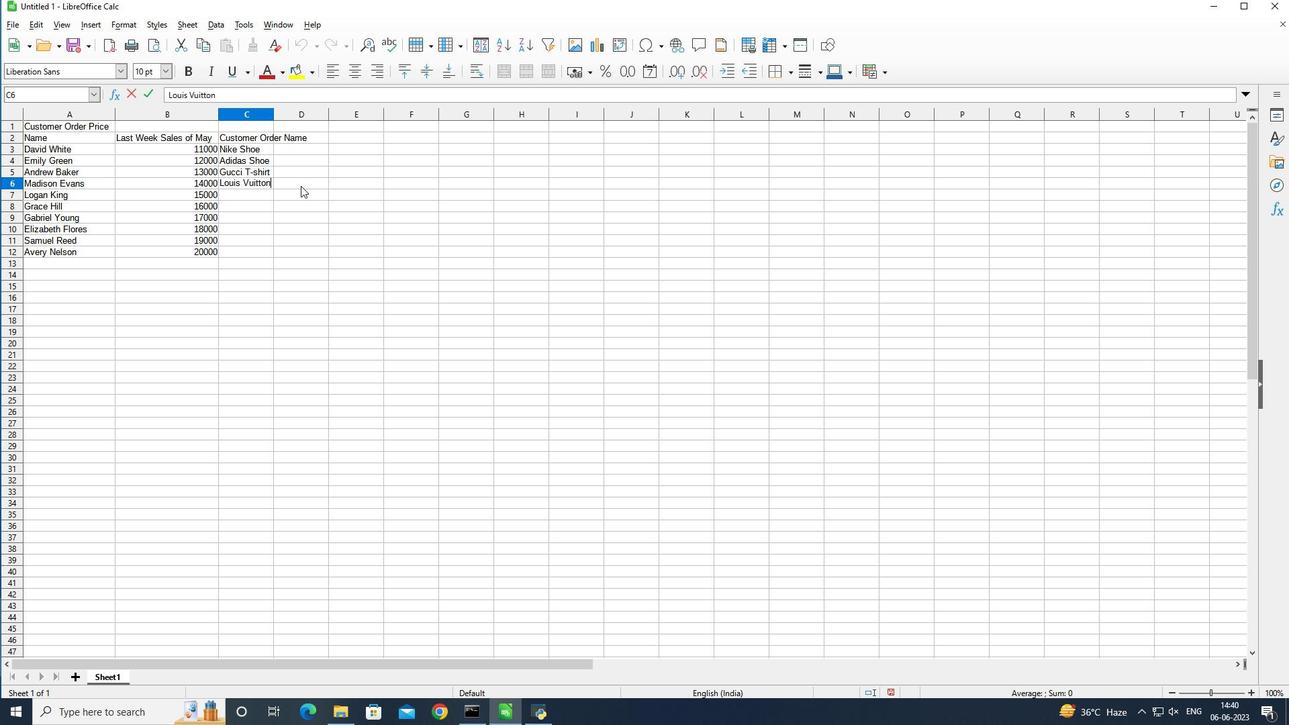 
Action: Key pressed <Key.space>bv<Key.backspace>ag<Key.enter><Key.shift>Zara<Key.space><Key.shift>Shirt<Key.enter><Key.shift>H&M<Key.space><Key.shift>Jeans<Key.enter><Key.shift>Chanel<Key.space><Key.shift>Perfume<Key.enter><Key.shift>Versace<Key.space><Key.shift>Perfume<Key.enter><Key.shift>Ralph<Key.space><Key.shift>Lauren<Key.enter><Key.shift><Key.shift>Prada<Key.space><Key.shift><Key.shift><Key.shift><Key.shift><Key.shift><Key.shift><Key.shift><Key.shift><Key.shift><Key.shift><Key.shift><Key.shift><Key.shift><Key.shift><Key.shift><Key.shift><Key.shift><Key.shift><Key.shift><Key.shift><Key.shift>Shirt<Key.enter>
Screenshot: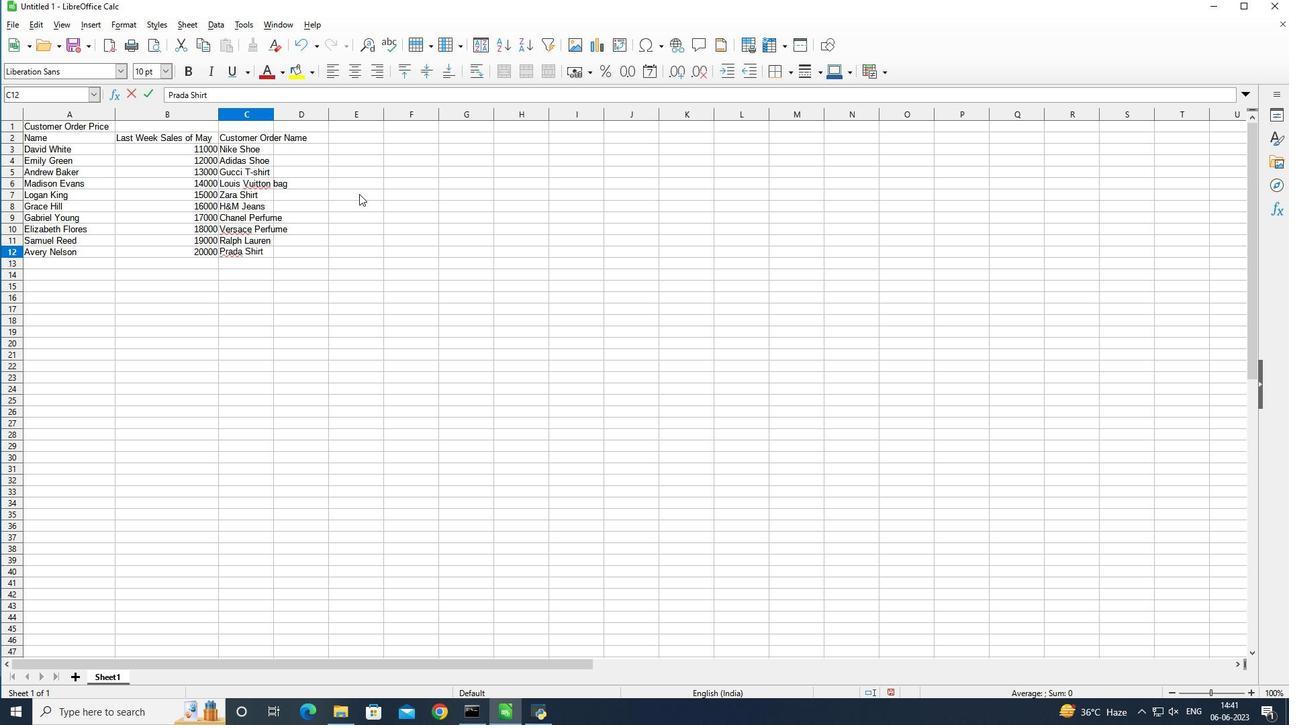 
Action: Mouse moved to (272, 116)
Screenshot: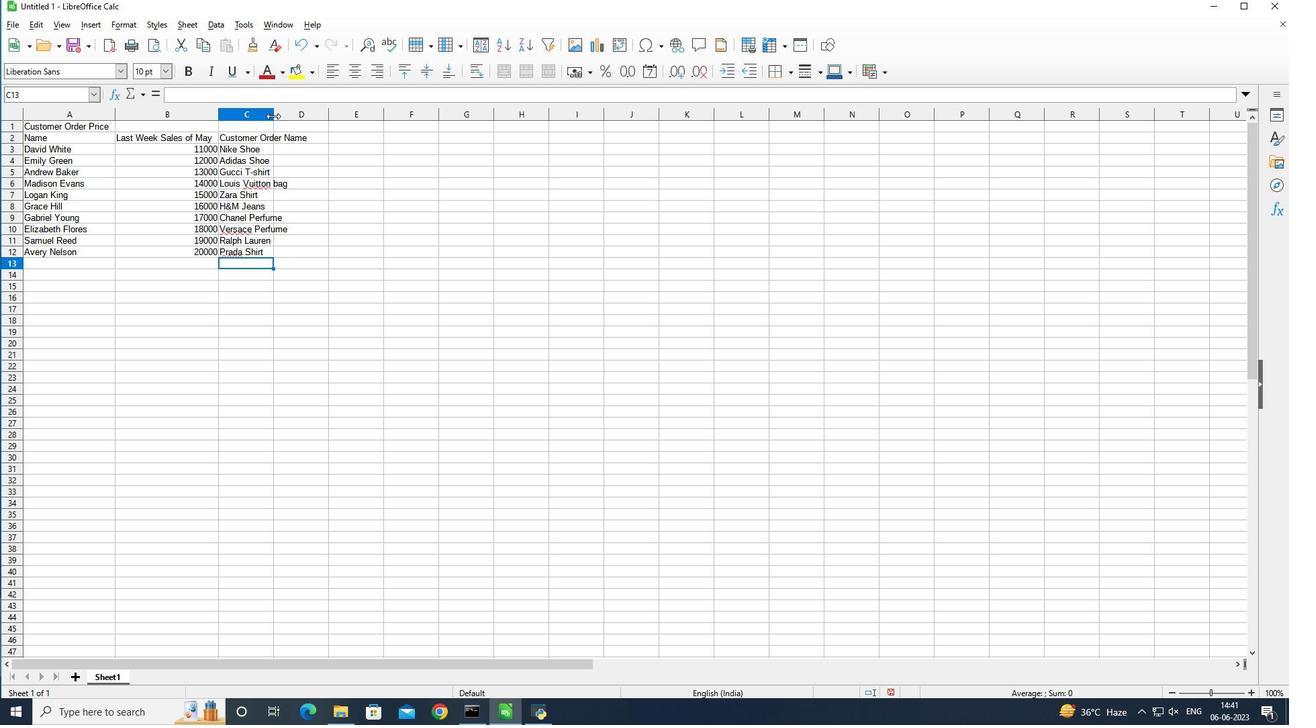 
Action: Mouse pressed left at (272, 116)
Screenshot: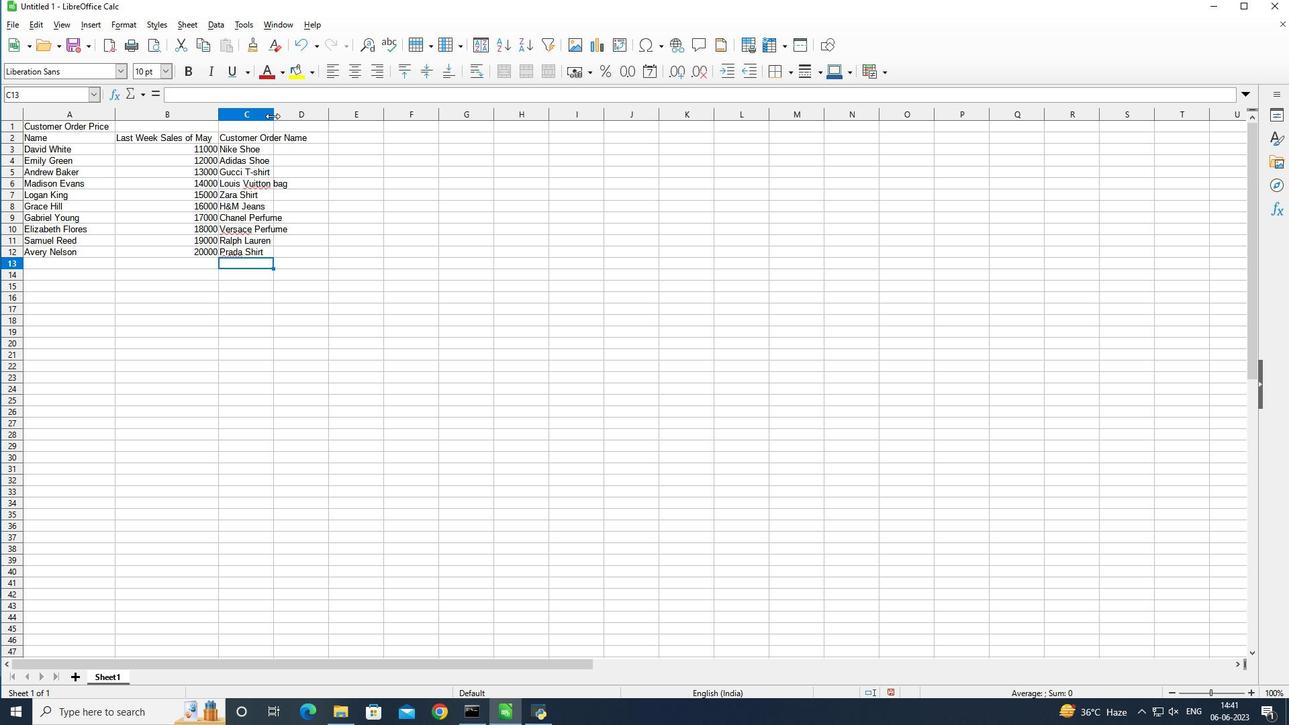 
Action: Mouse pressed left at (272, 116)
Screenshot: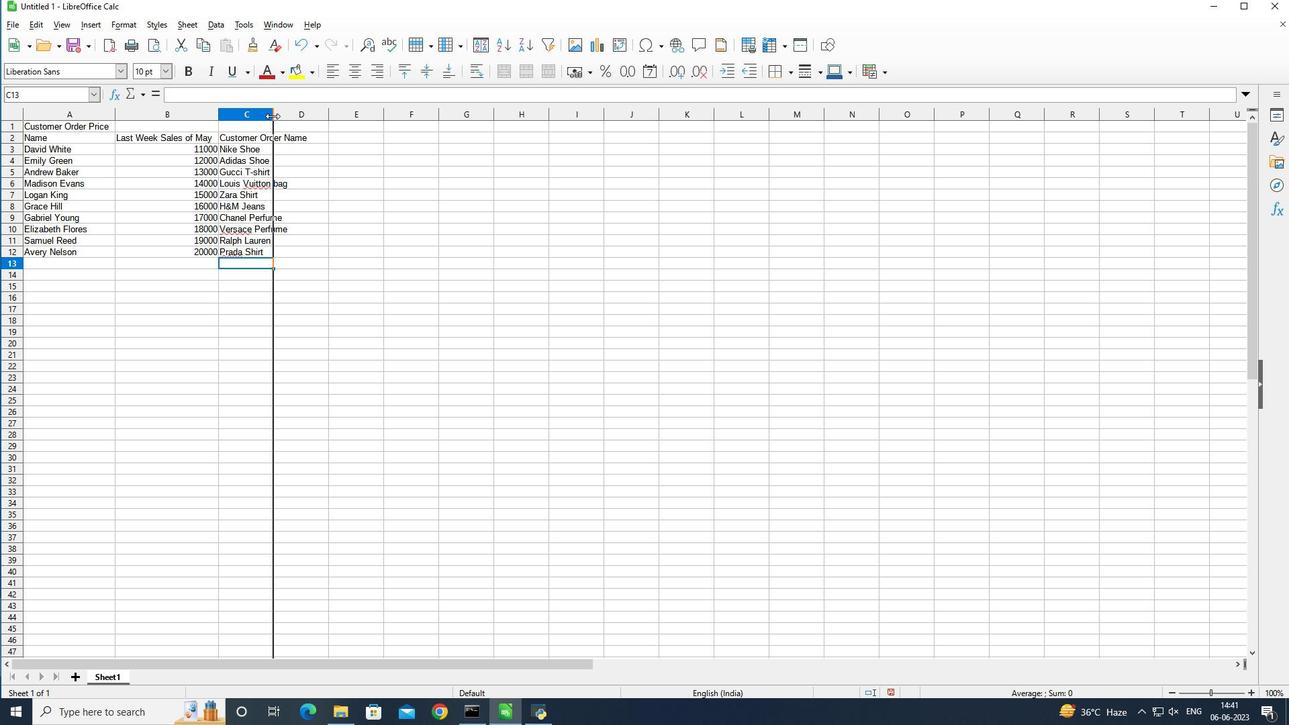 
Action: Mouse moved to (340, 136)
Screenshot: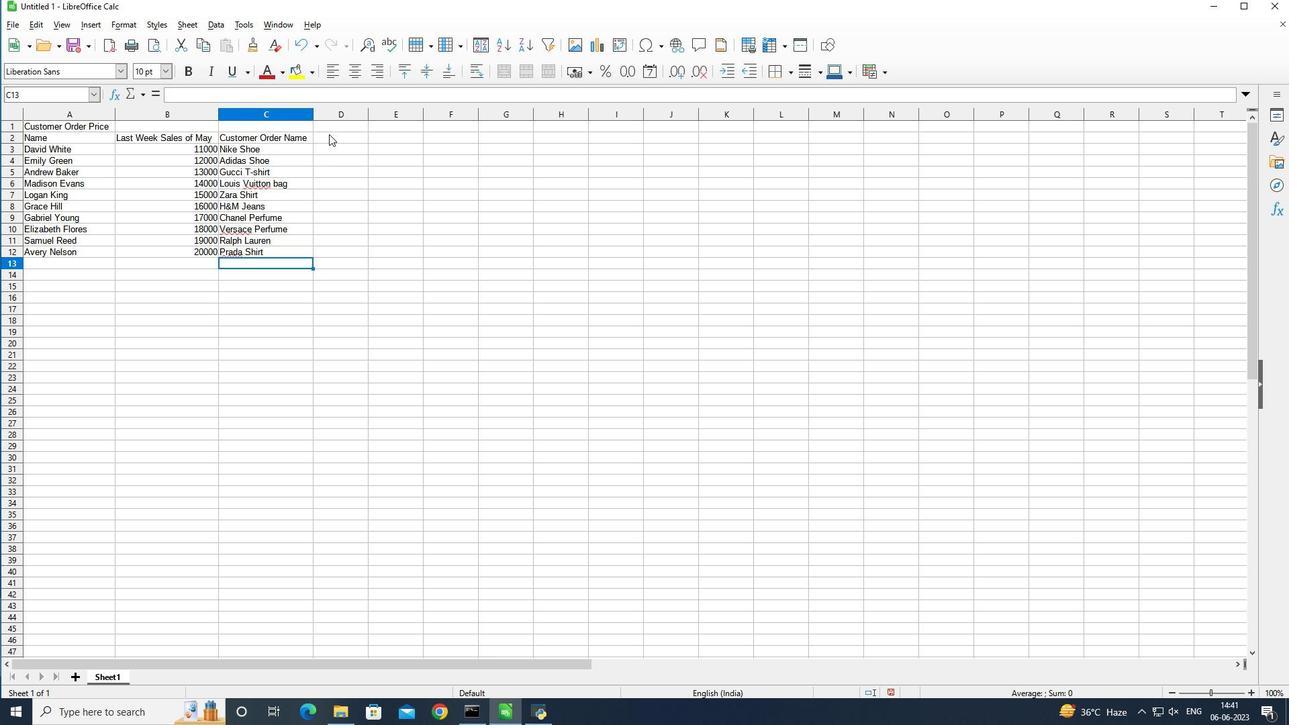 
Action: Mouse pressed left at (340, 136)
Screenshot: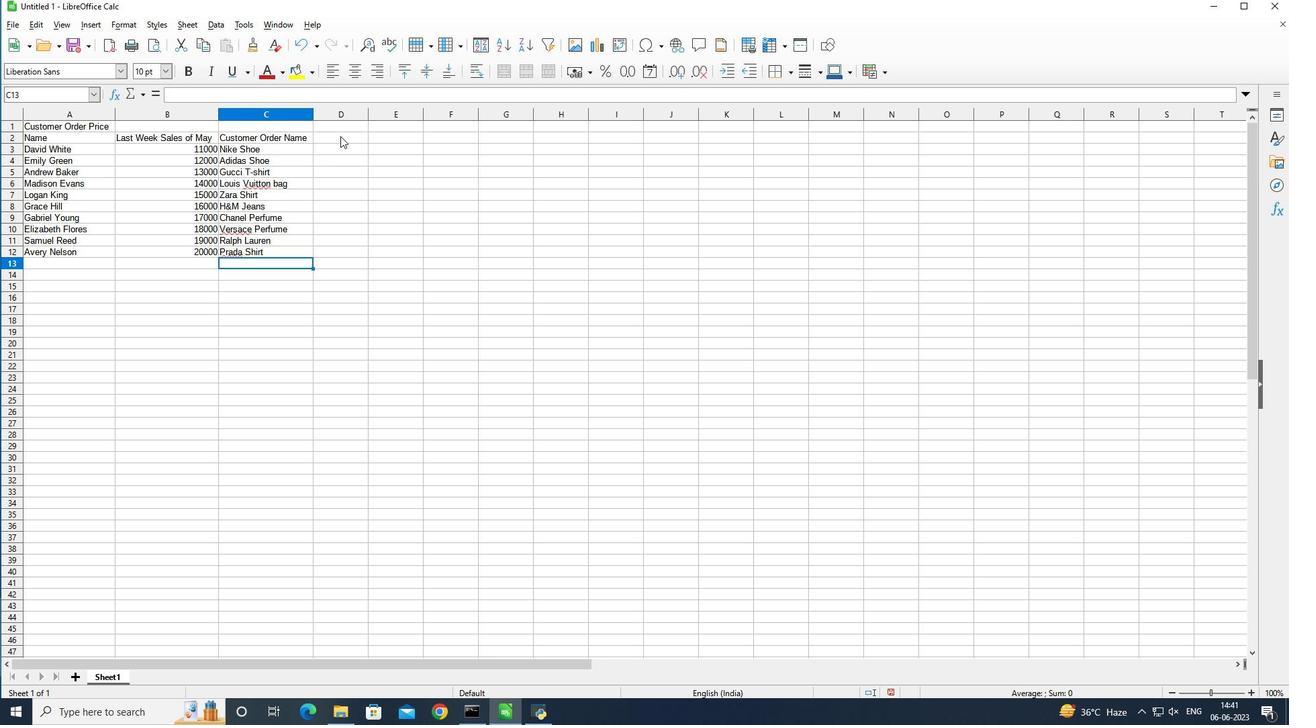 
Action: Key pressed <Key.shift>Customer<Key.space><Key.shift_r>Order<Key.space><Key.shift_r><Key.shift_r><Key.shift_r><Key.shift_r>Price<Key.enter>
Screenshot: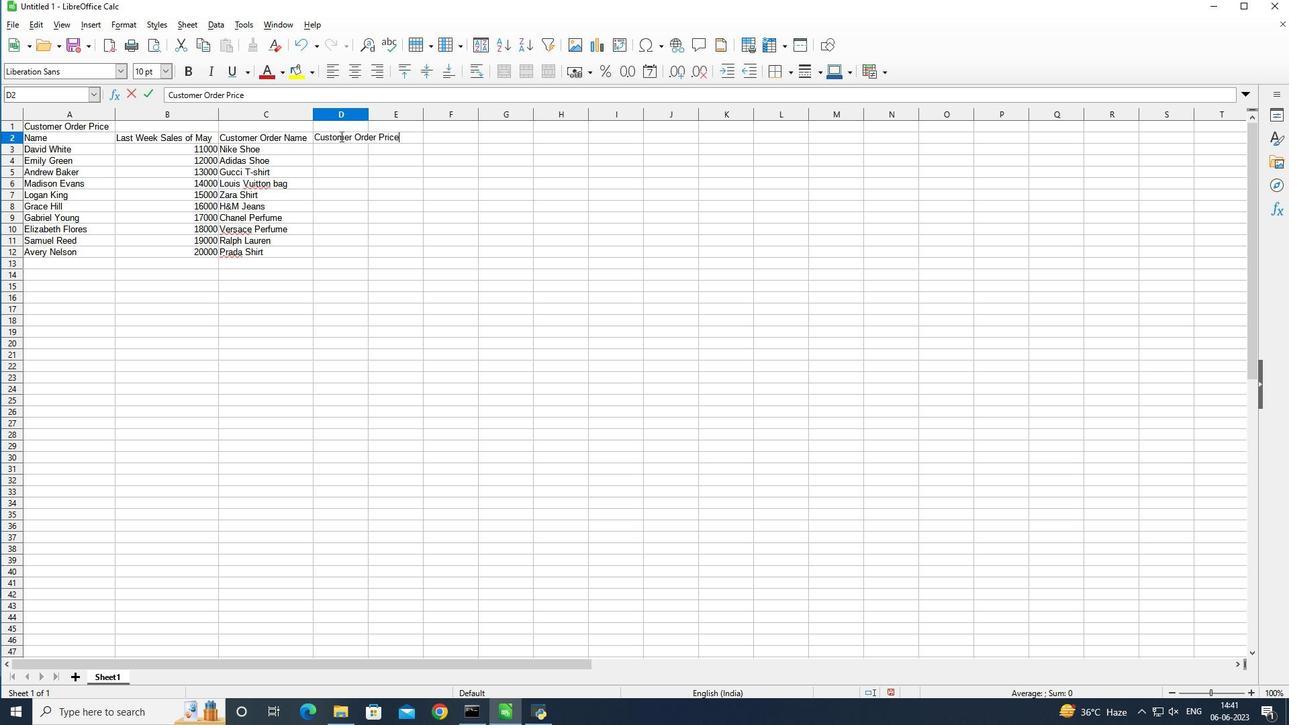 
Action: Mouse moved to (445, 188)
Screenshot: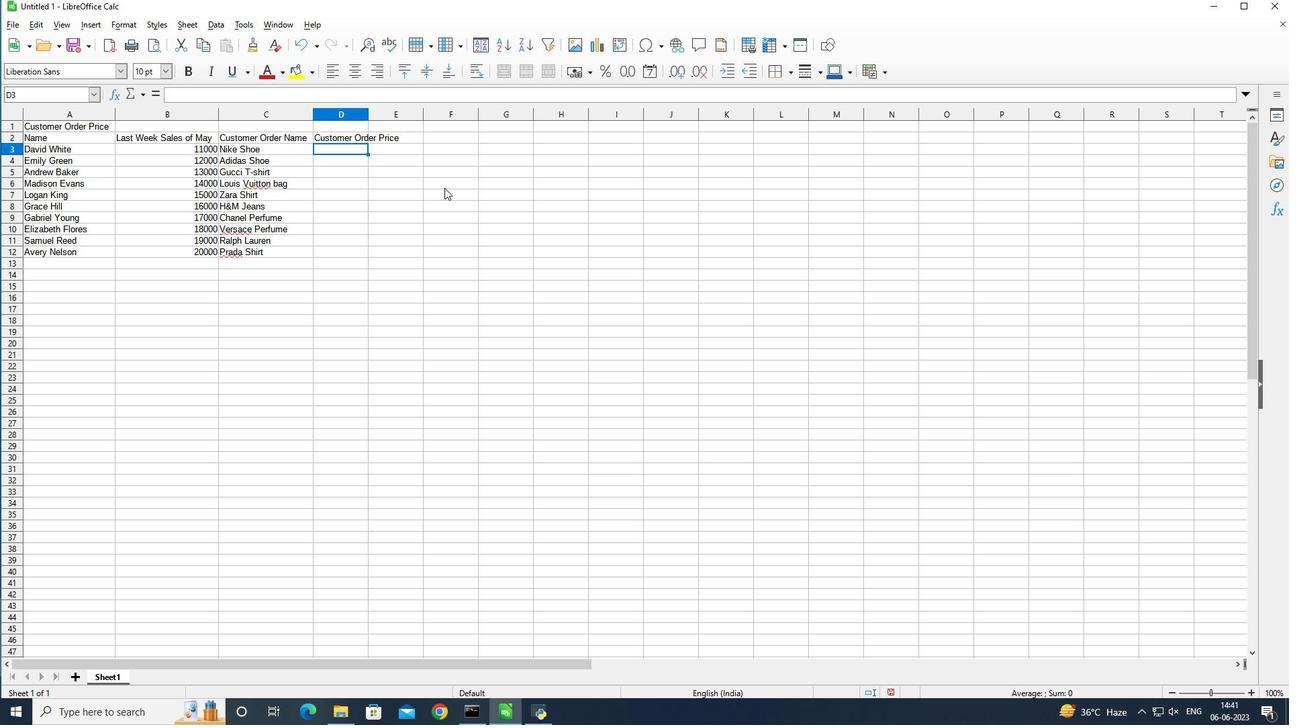 
Action: Key pressed 10500<Key.enter>11000<Key.enter>11500<Key.enter>12000<Key.enter>12500<Key.enter>13000<Key.enter>13500<Key.enter>14000<Key.enter>14500<Key.enter>15000
Screenshot: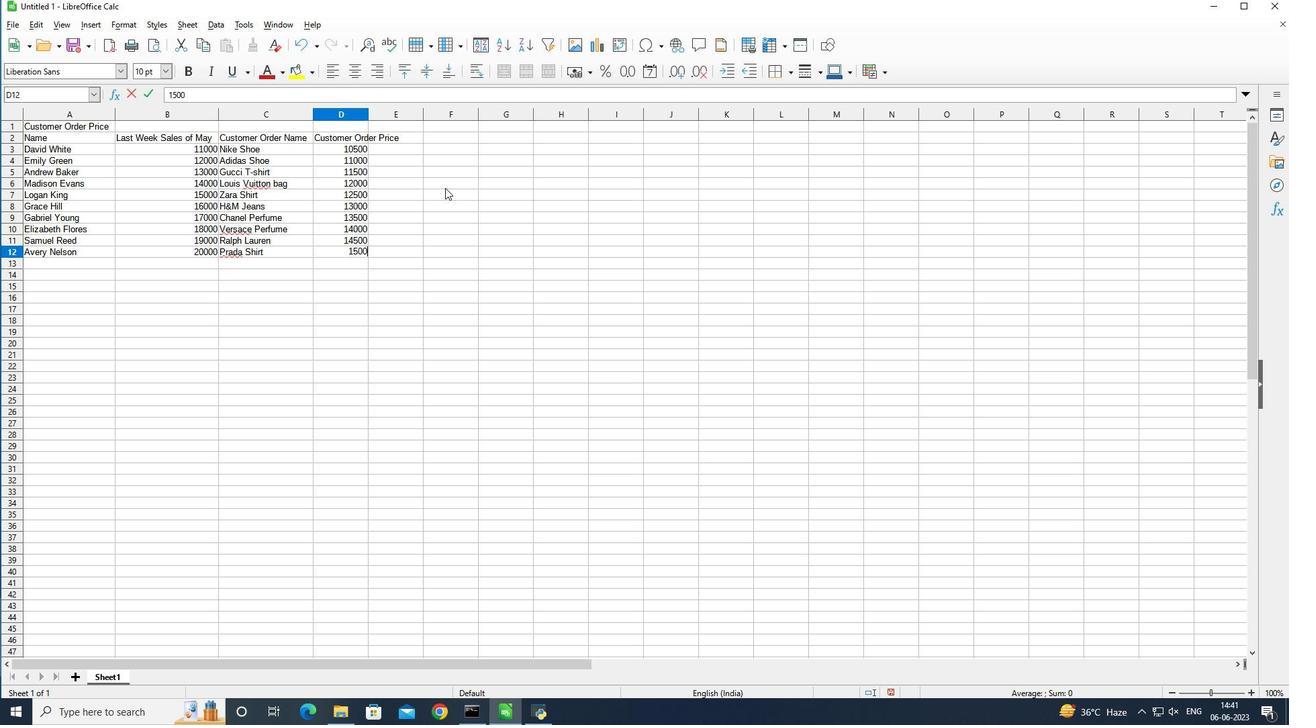 
Action: Mouse moved to (377, 254)
Screenshot: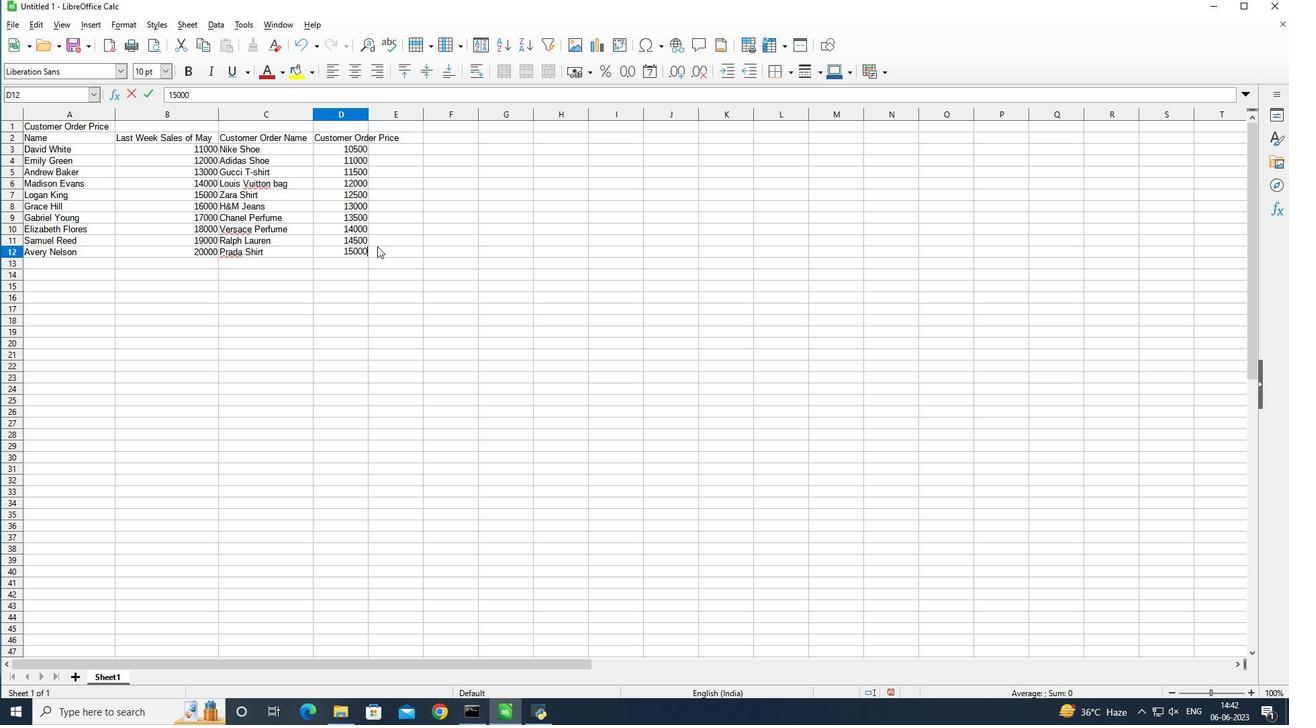 
Action: Mouse pressed left at (377, 254)
Screenshot: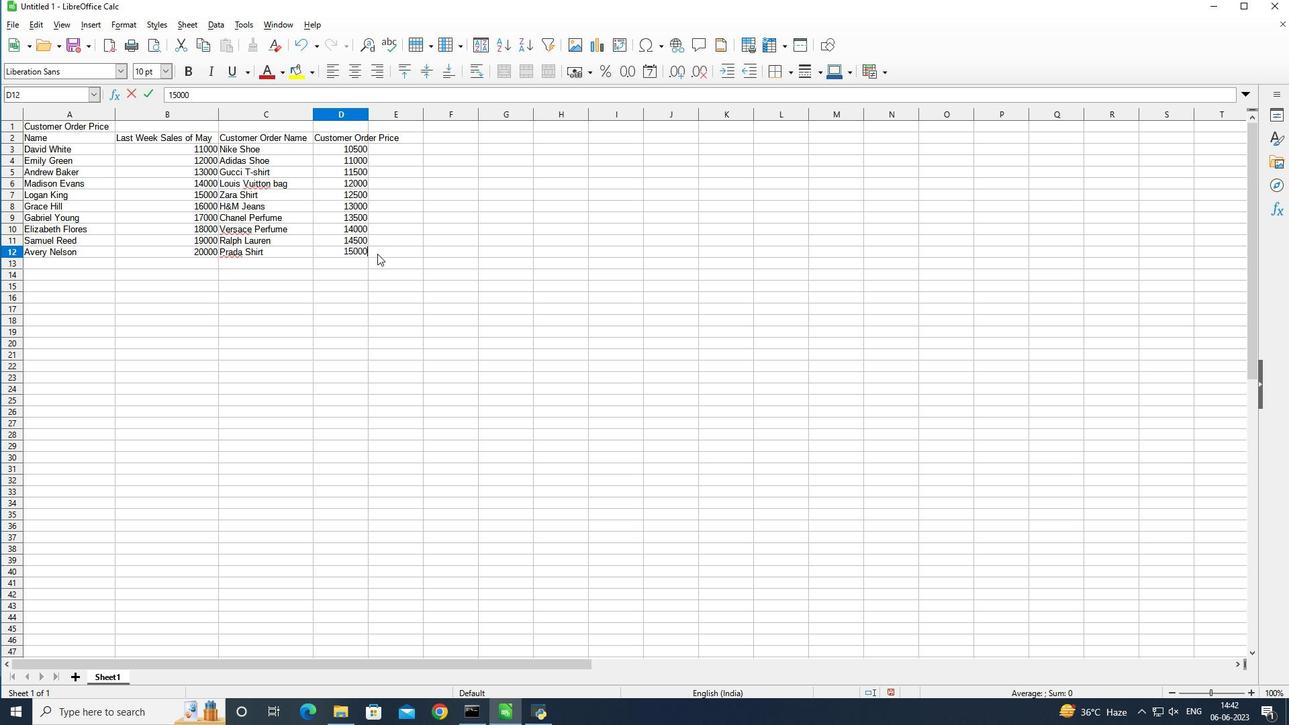 
Action: Mouse moved to (369, 112)
Screenshot: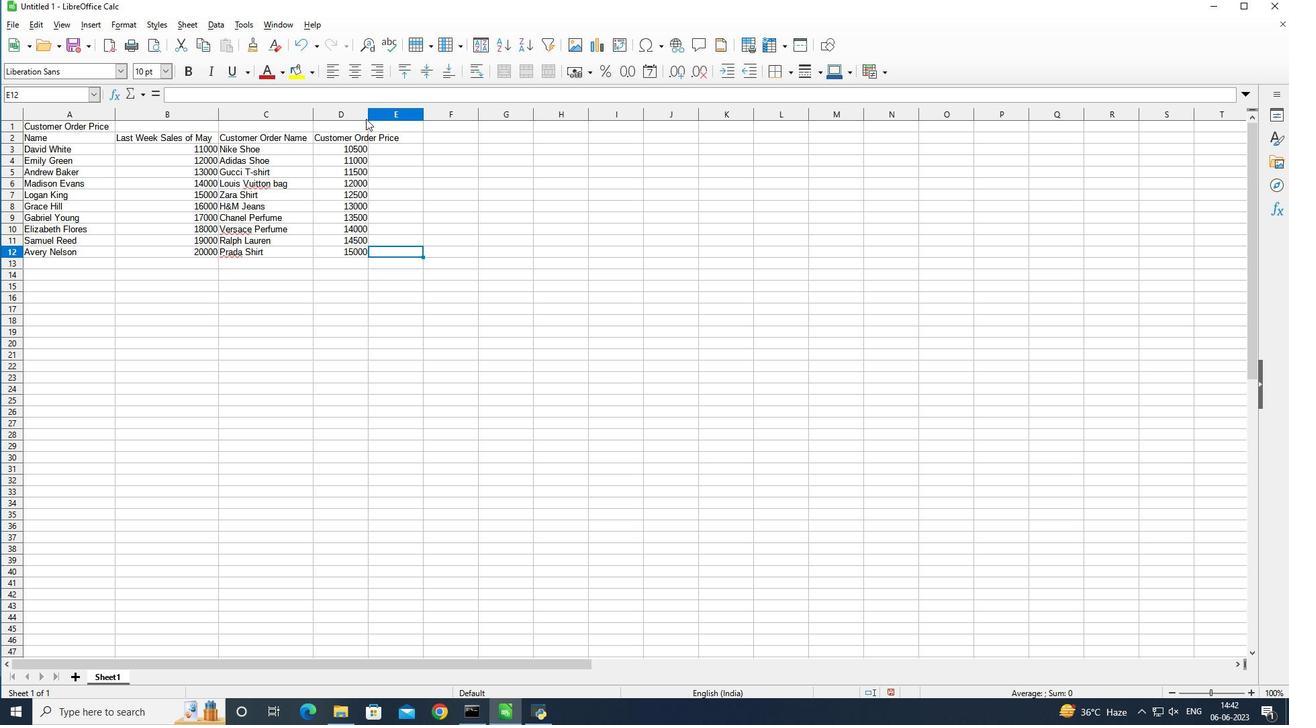
Action: Mouse pressed left at (369, 112)
Screenshot: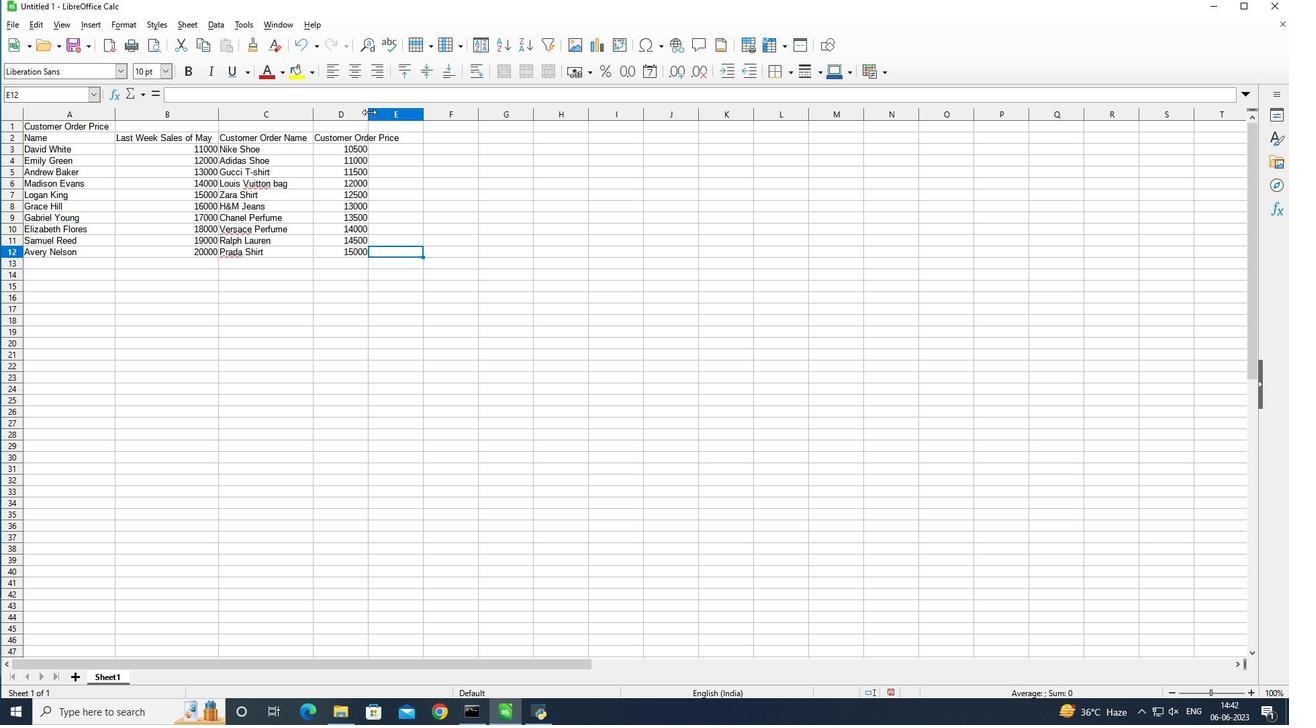 
Action: Mouse pressed left at (369, 112)
Screenshot: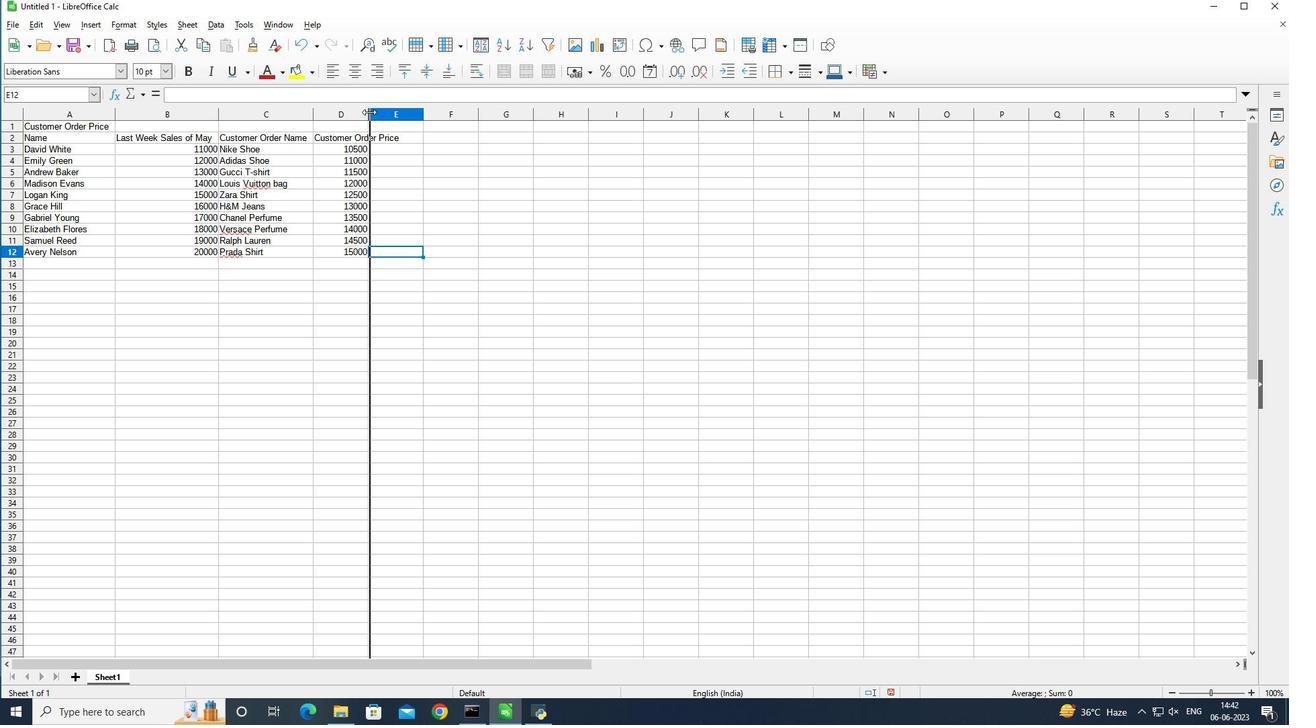 
Action: Mouse moved to (393, 252)
Screenshot: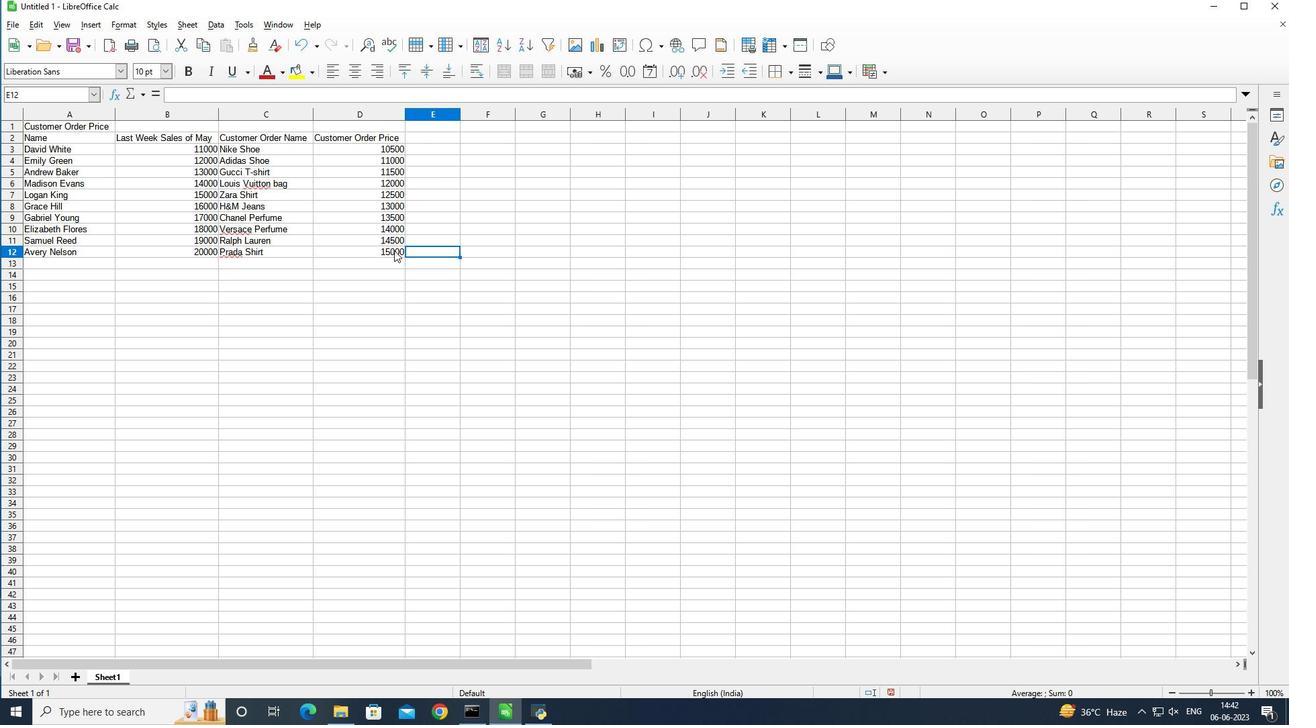 
Action: Mouse pressed left at (393, 252)
Screenshot: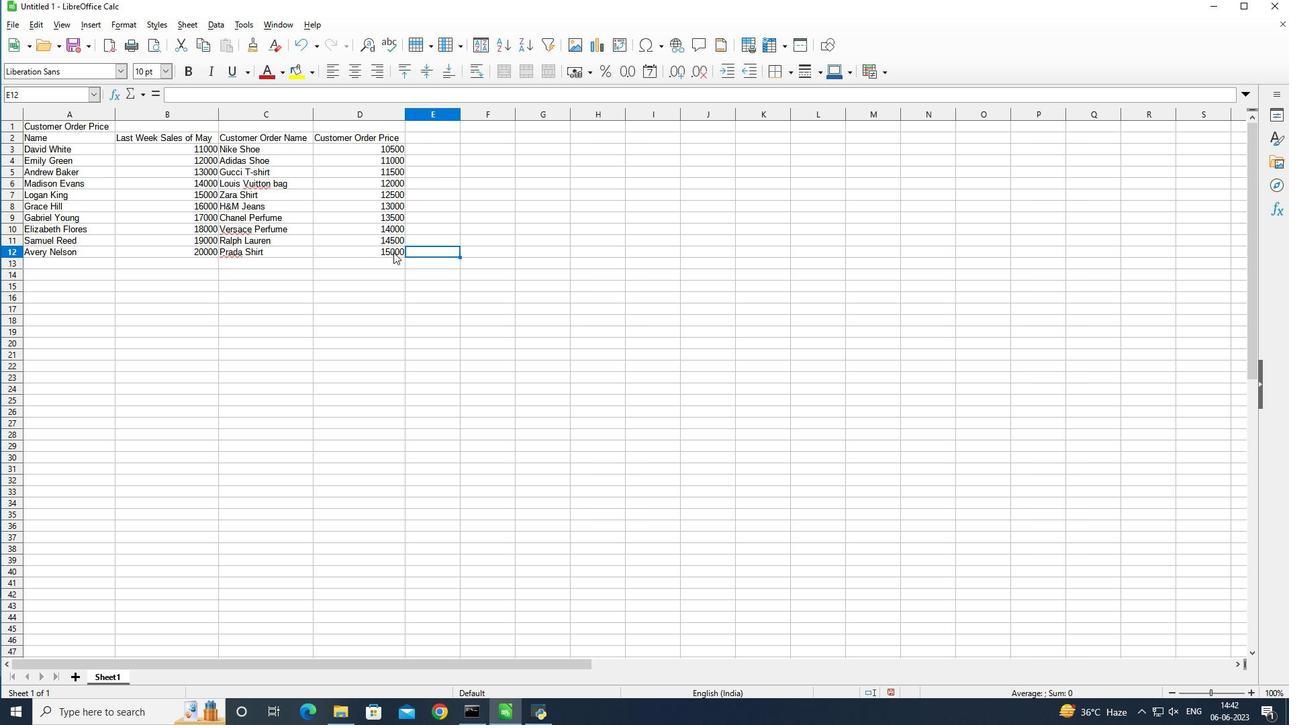 
Action: Mouse moved to (18, 21)
Screenshot: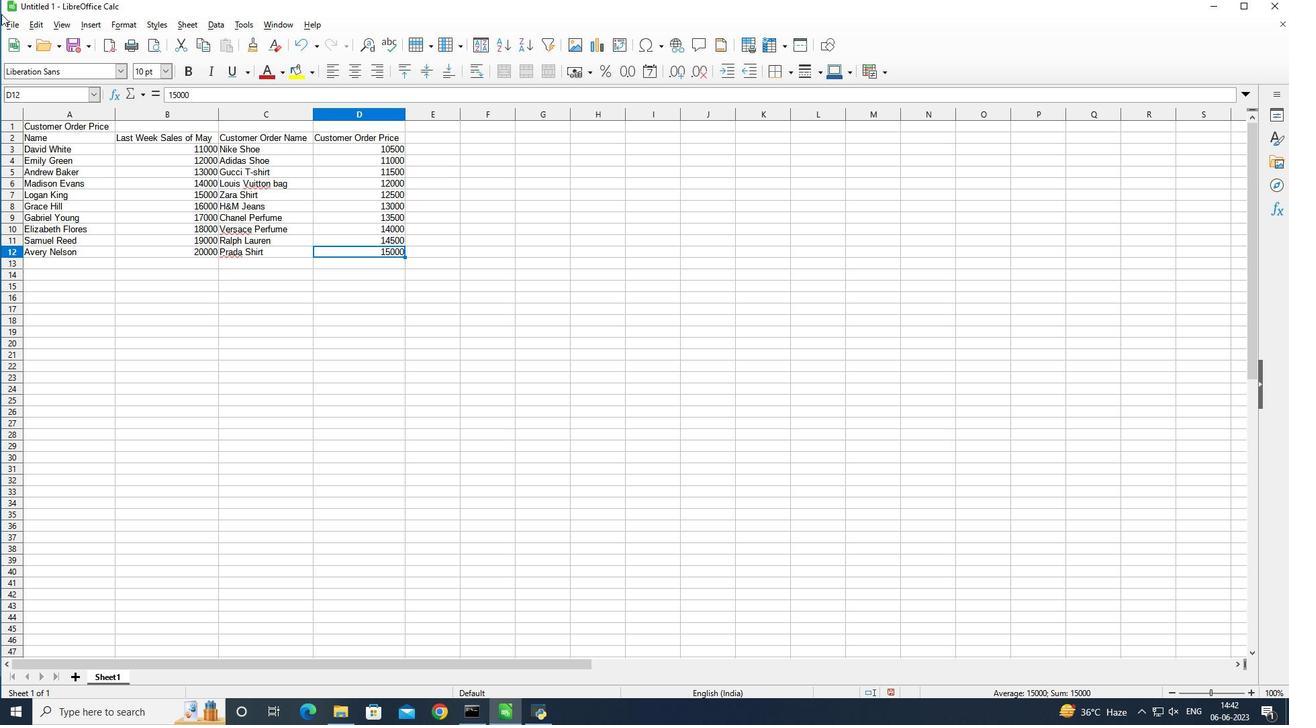 
Action: Mouse pressed left at (18, 21)
Screenshot: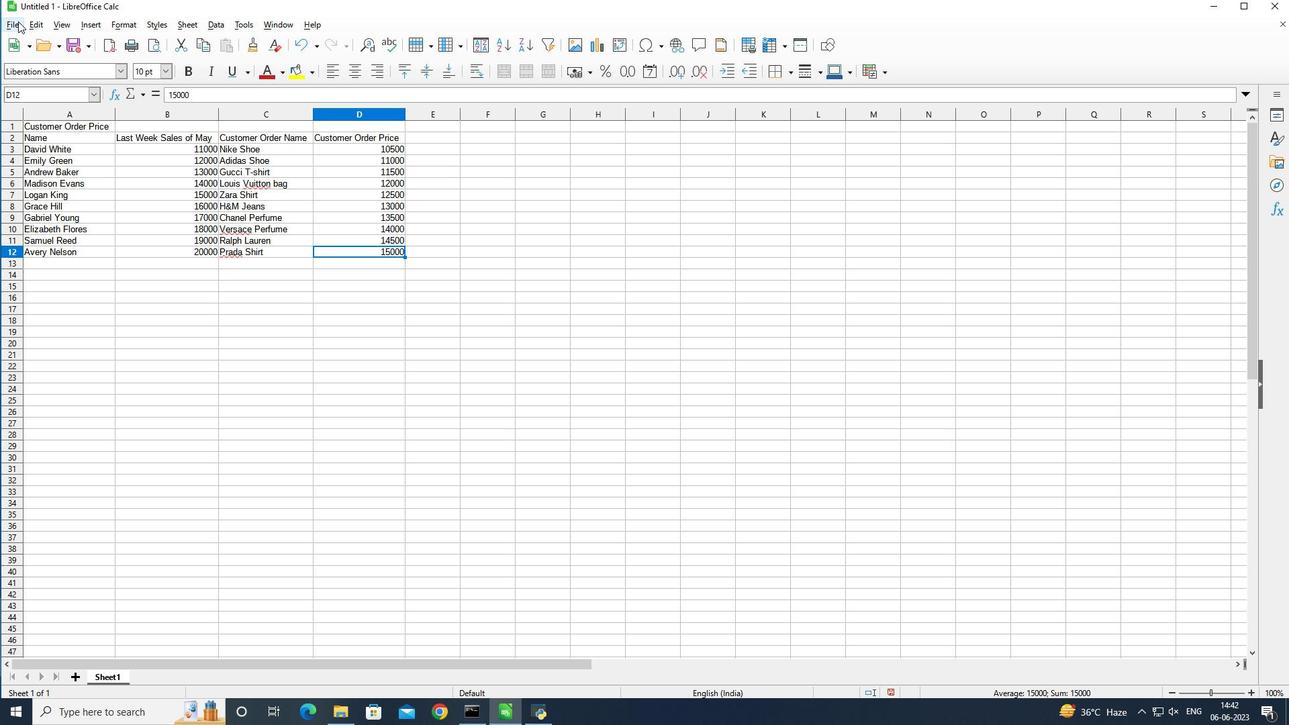 
Action: Mouse moved to (69, 194)
Screenshot: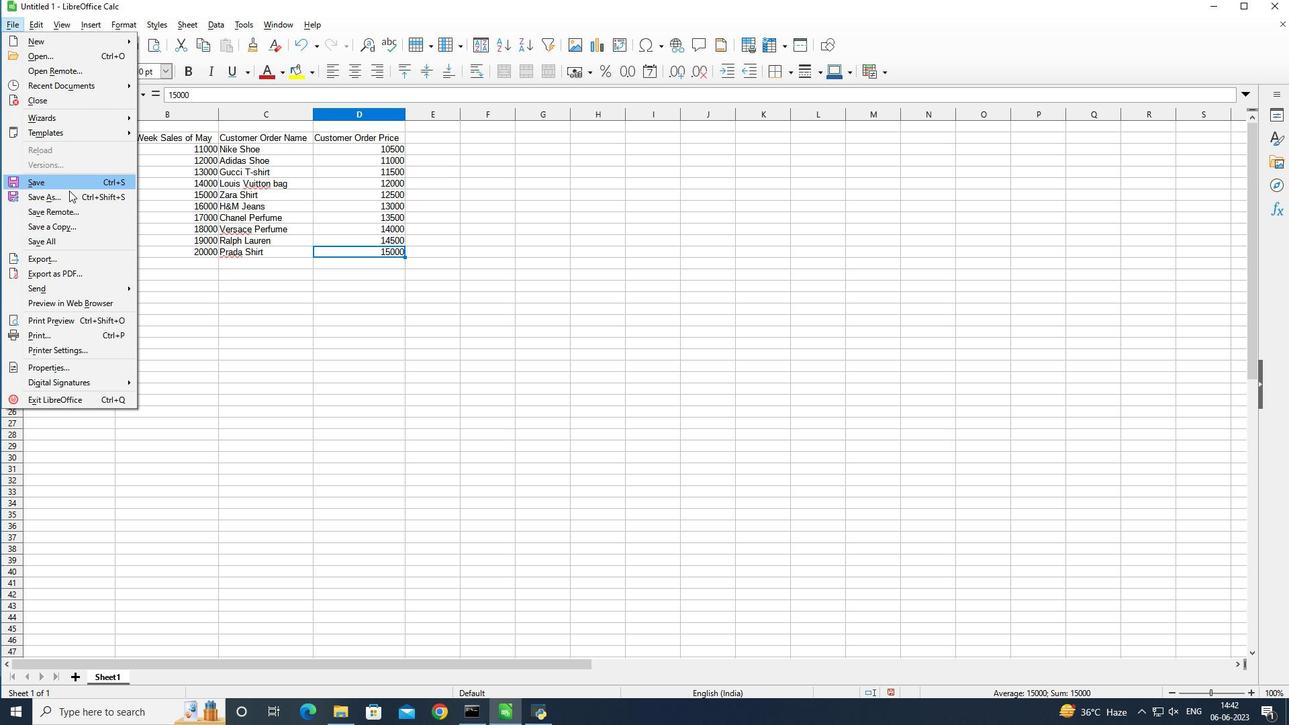 
Action: Mouse pressed left at (69, 194)
Screenshot: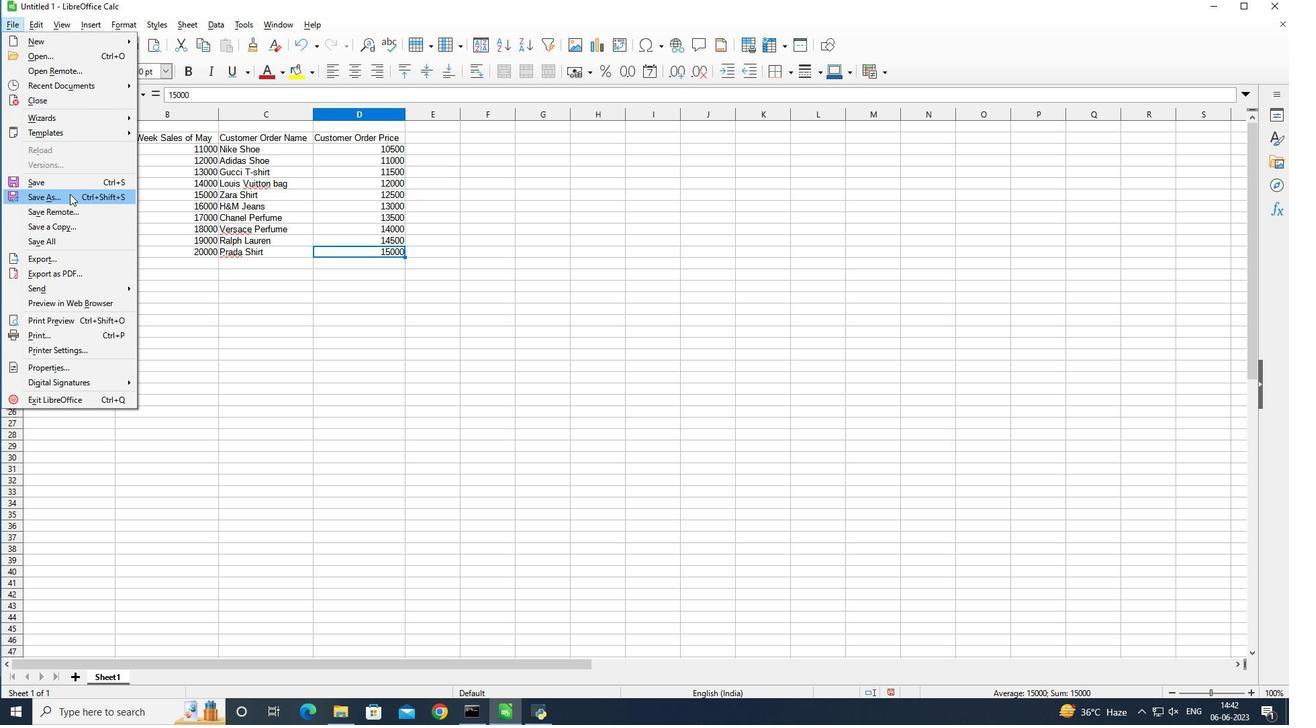 
Action: Mouse moved to (478, 344)
Screenshot: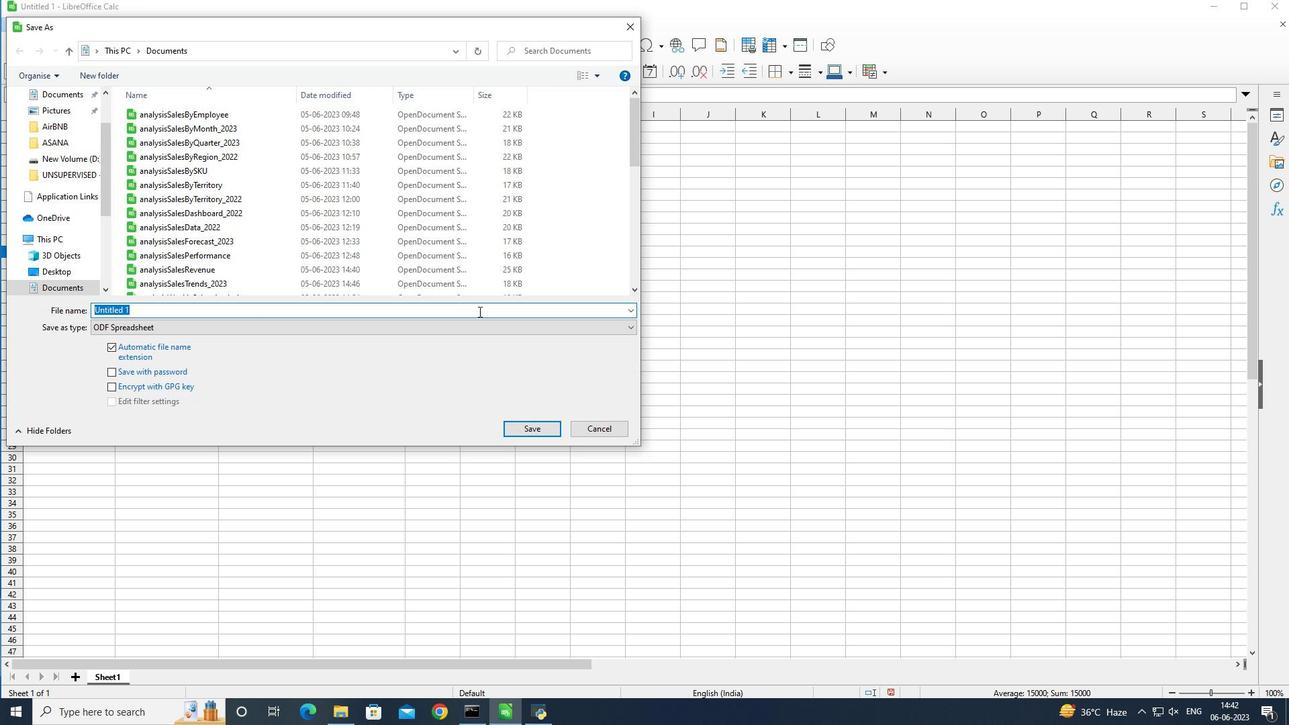 
Action: Key pressed auditing<Key.shift>Salesby<Key.backspace><Key.backspace><Key.shift>By<Key.shift><Key.shift><Key.shift><Key.shift><Key.shift><Key.shift><Key.shift><Key.shift><Key.shift><Key.shift><Key.shift><Key.shift><Key.shift><Key.shift>Territory<Key.shift_r><Key.shift_r><Key.shift_r>_2022<Key.enter>
Screenshot: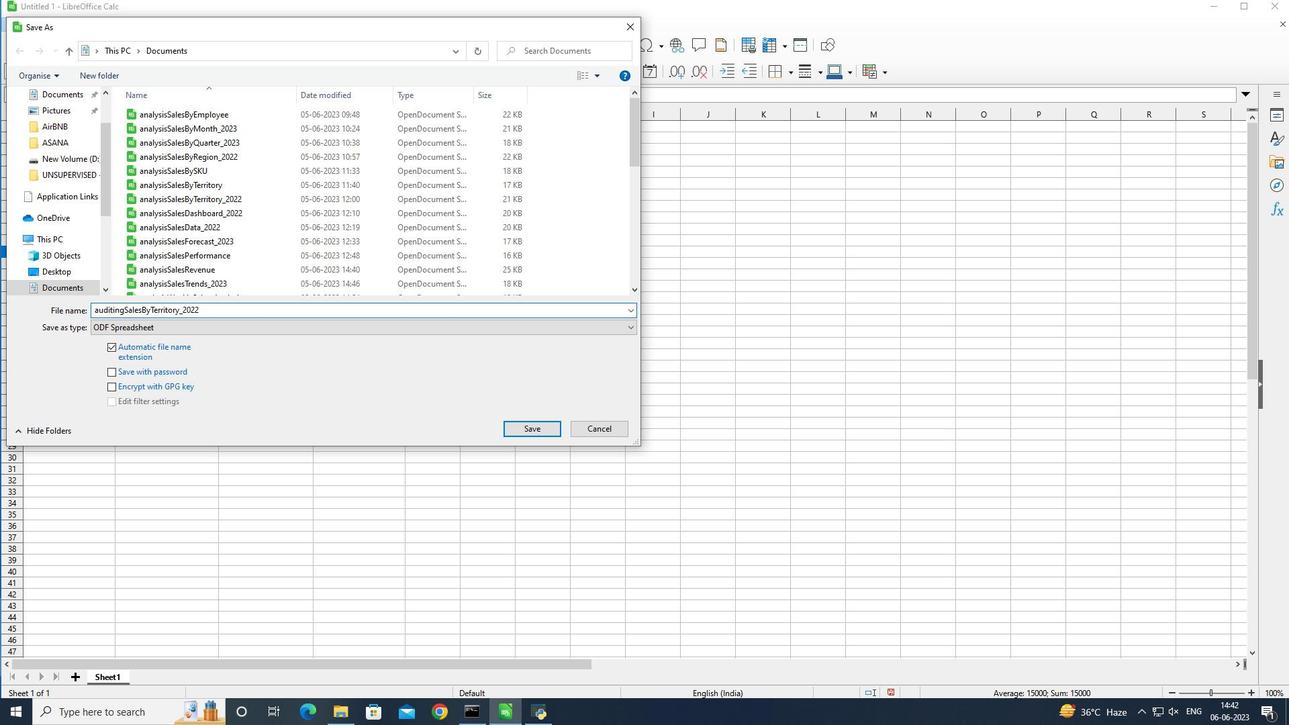 
Action: Mouse moved to (446, 370)
Screenshot: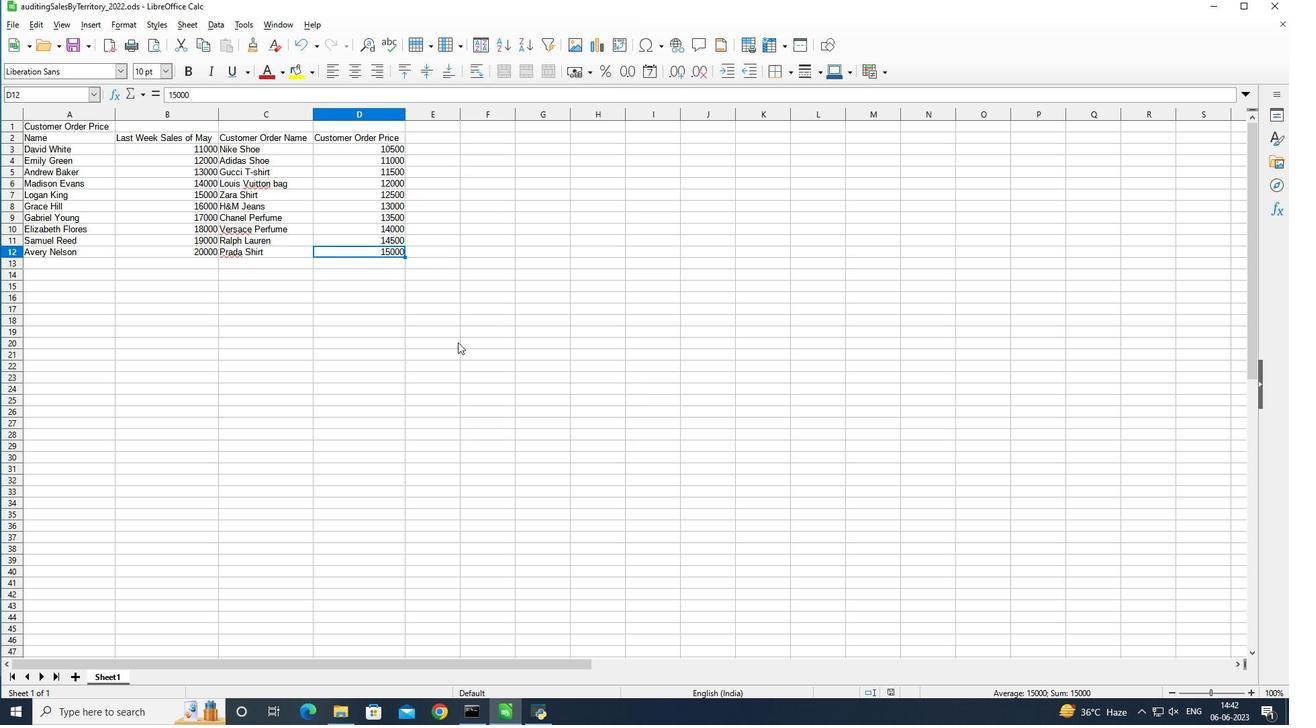 
